 Task: Search one way flight ticket for 2 adults, 2 infants in seat and 1 infant on lap in first from Ponce: Mercedita Airport to Fort Wayne: Fort Wayne International Airport on 8-4-2023. Choice of flights is Delta. Number of bags: 1 carry on bag and 5 checked bags. Price is upto 65000. Outbound departure time preference is 11:30.
Action: Mouse moved to (326, 270)
Screenshot: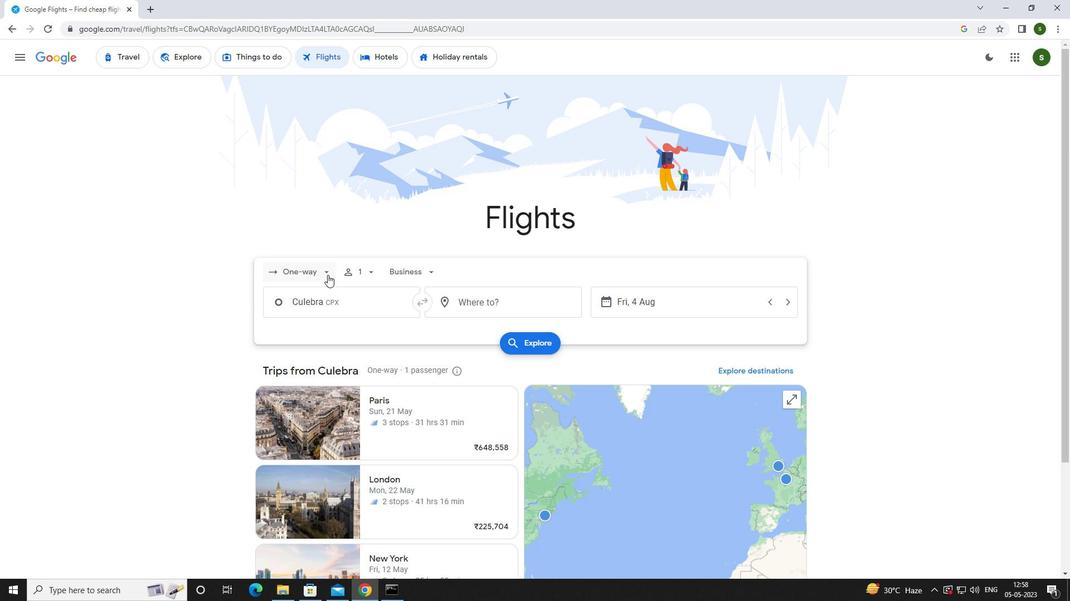 
Action: Mouse pressed left at (326, 270)
Screenshot: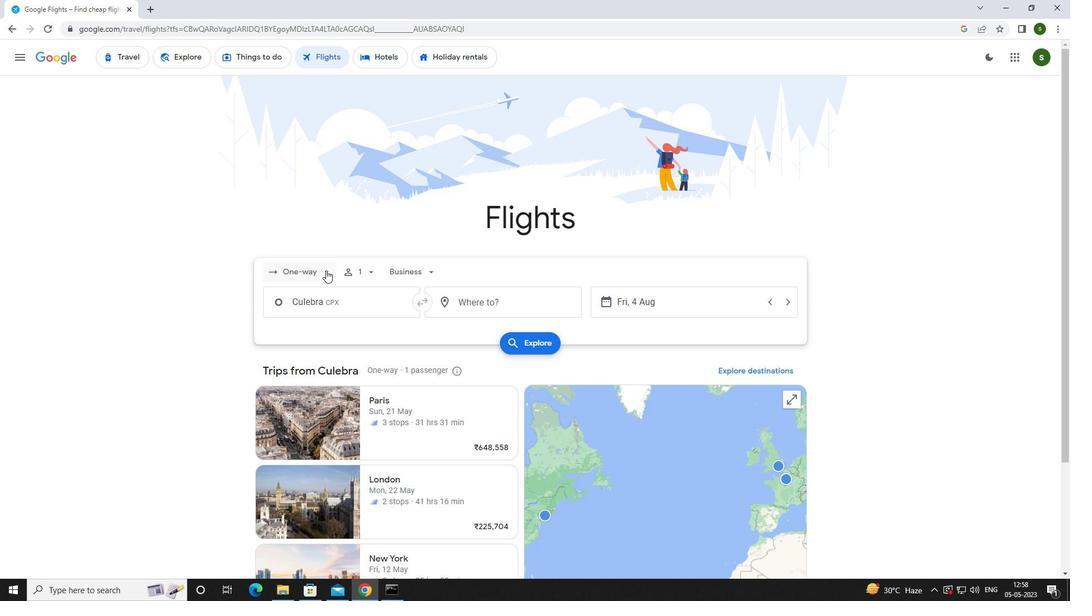 
Action: Mouse moved to (318, 318)
Screenshot: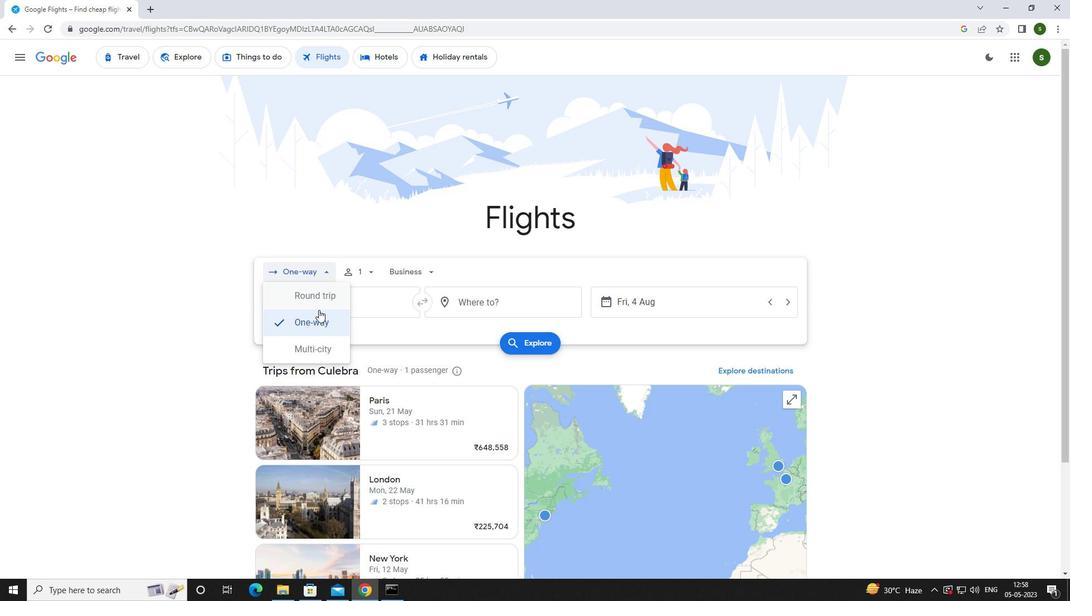 
Action: Mouse pressed left at (318, 318)
Screenshot: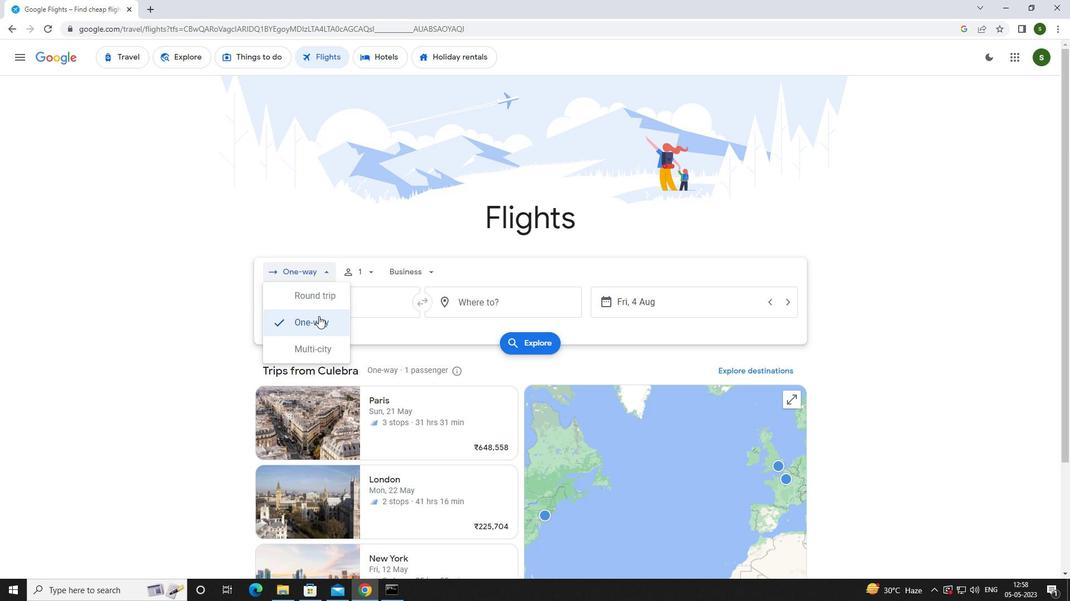 
Action: Mouse moved to (364, 274)
Screenshot: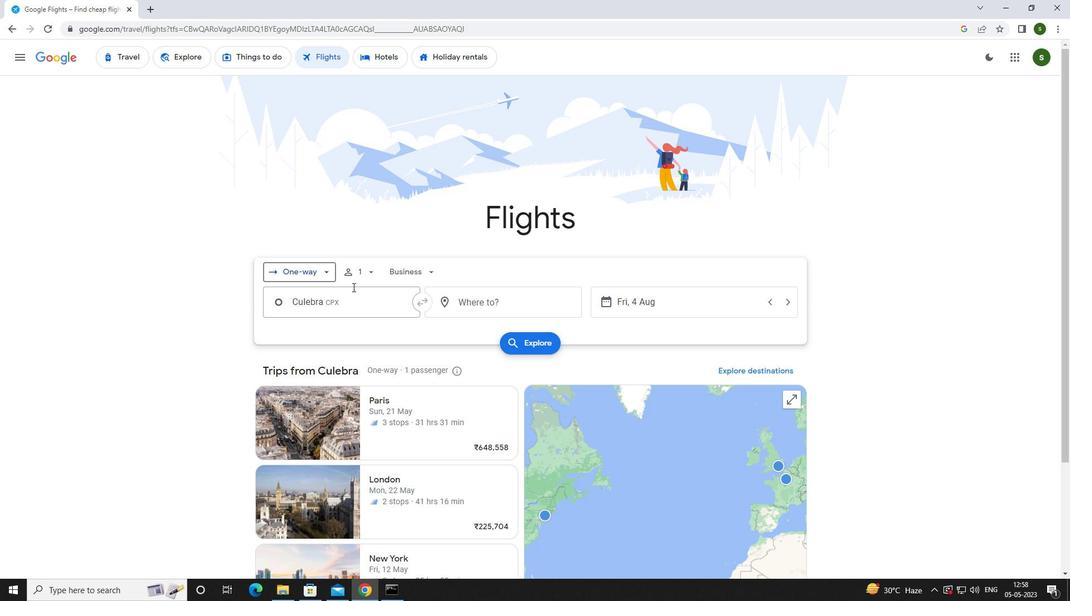 
Action: Mouse pressed left at (364, 274)
Screenshot: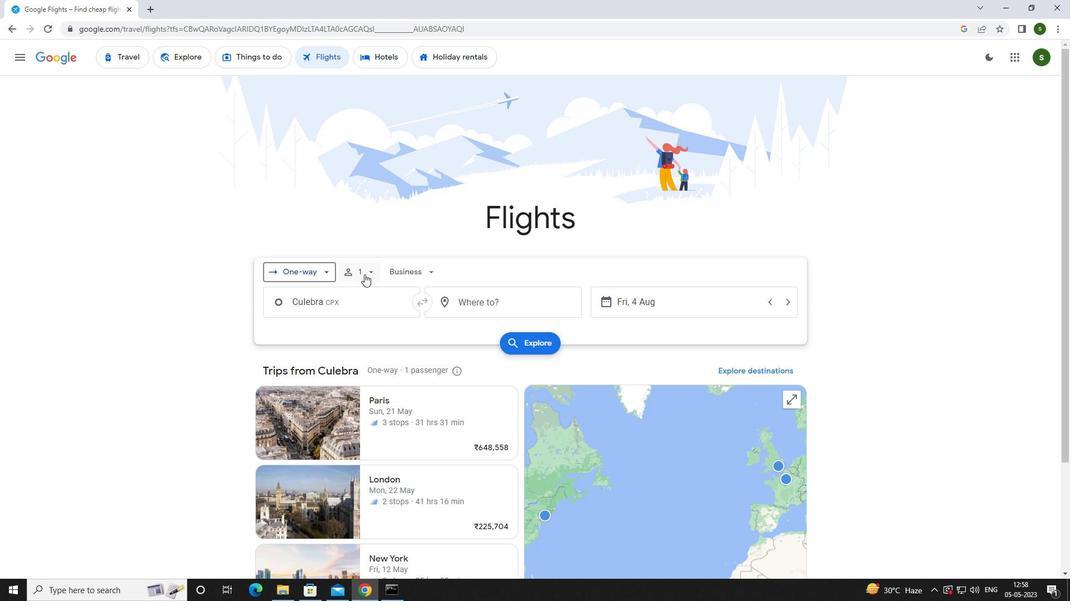 
Action: Mouse moved to (458, 300)
Screenshot: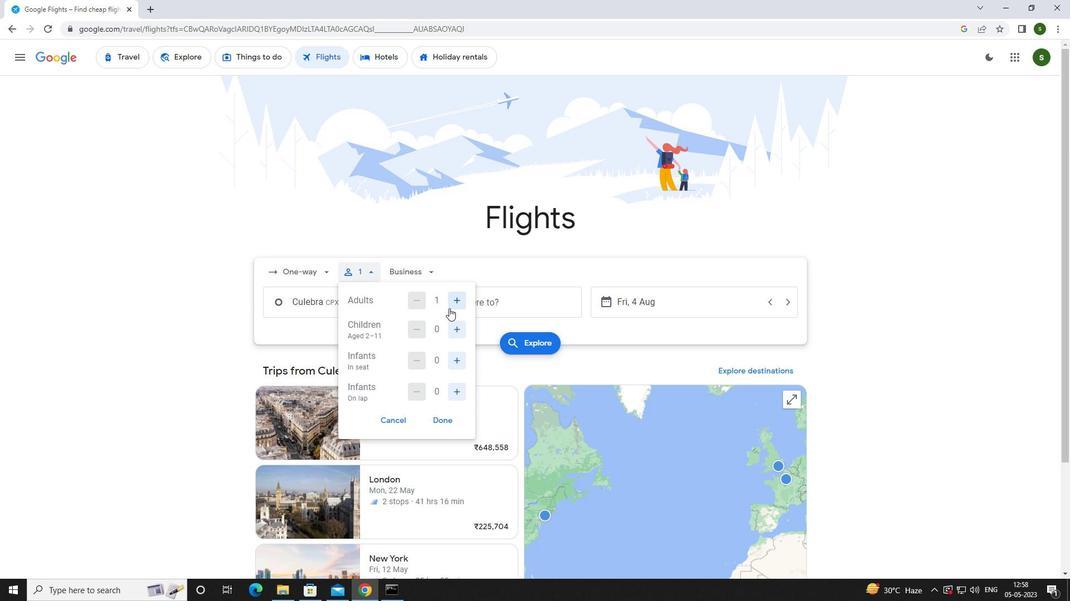 
Action: Mouse pressed left at (458, 300)
Screenshot: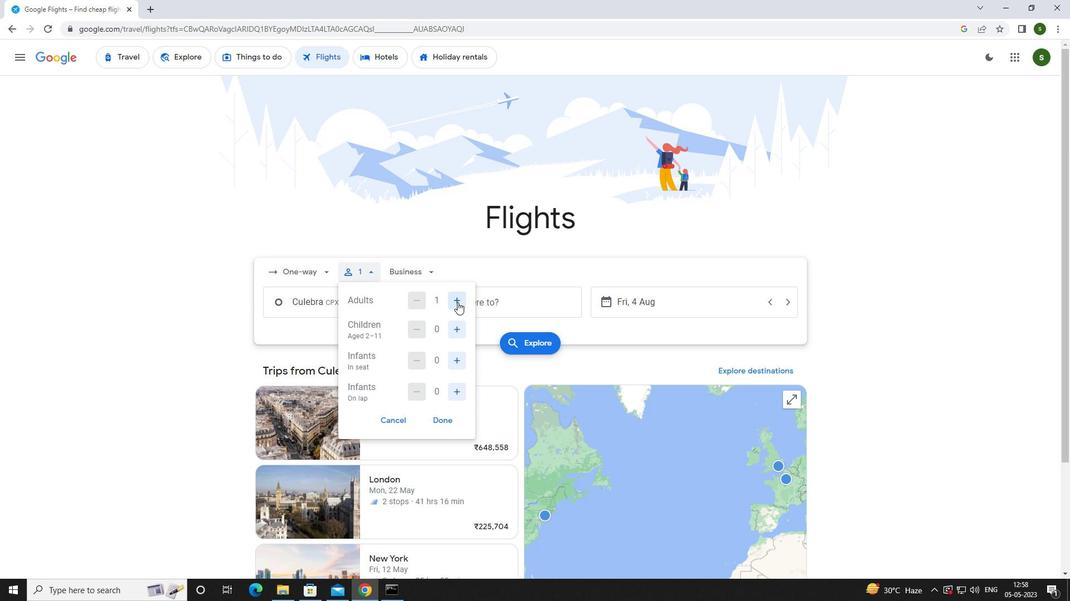 
Action: Mouse moved to (462, 360)
Screenshot: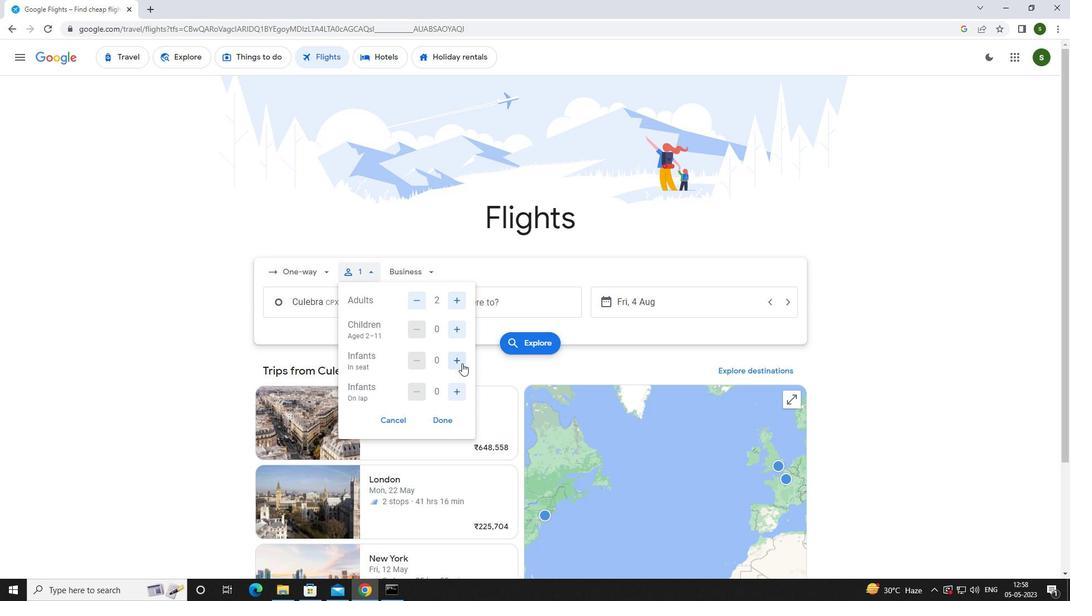 
Action: Mouse pressed left at (462, 360)
Screenshot: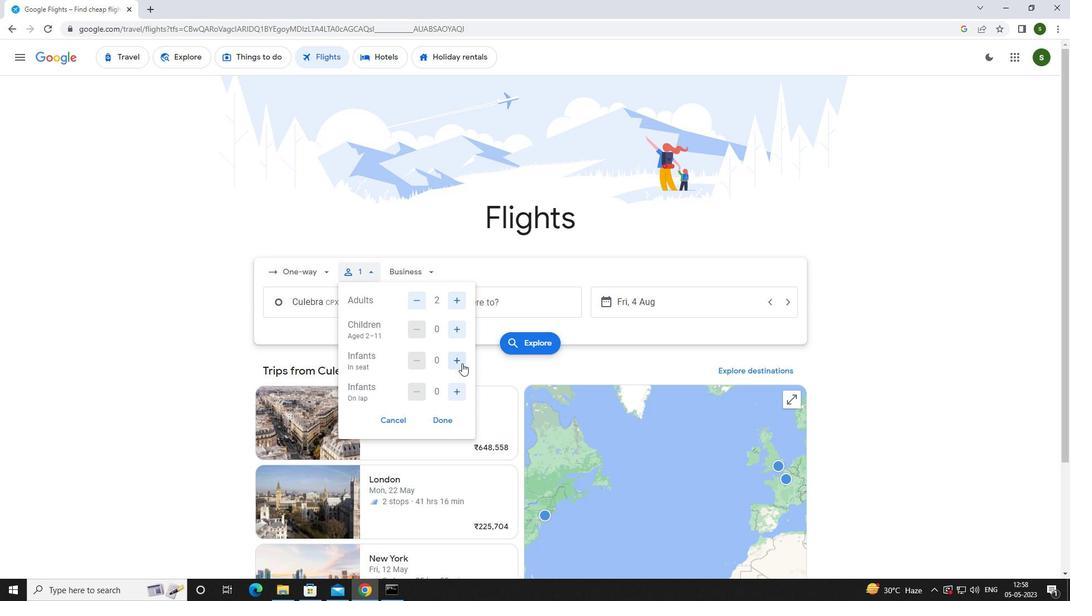 
Action: Mouse pressed left at (462, 360)
Screenshot: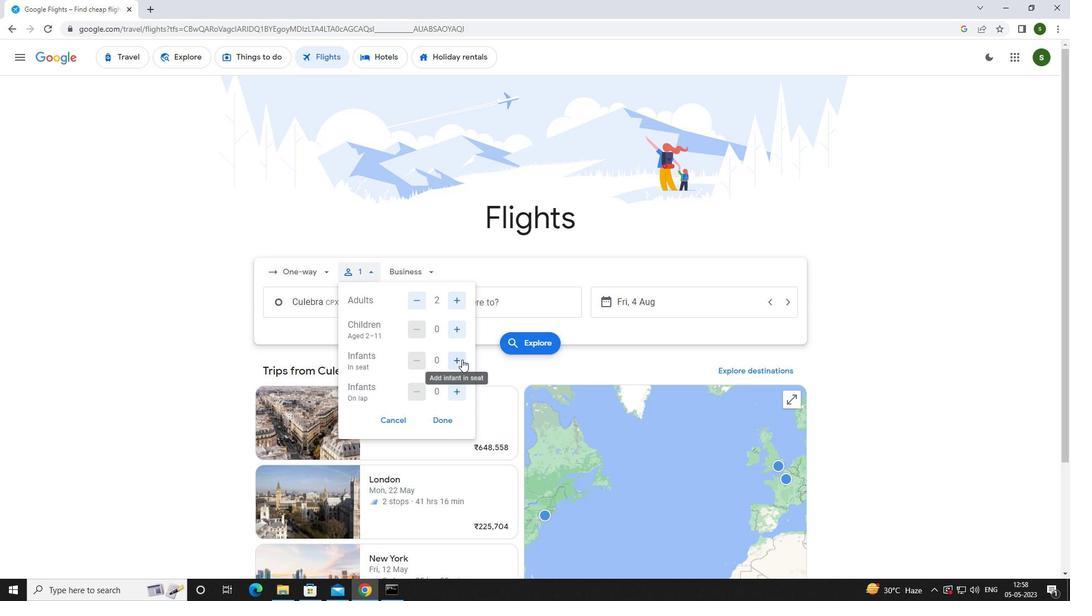 
Action: Mouse moved to (455, 389)
Screenshot: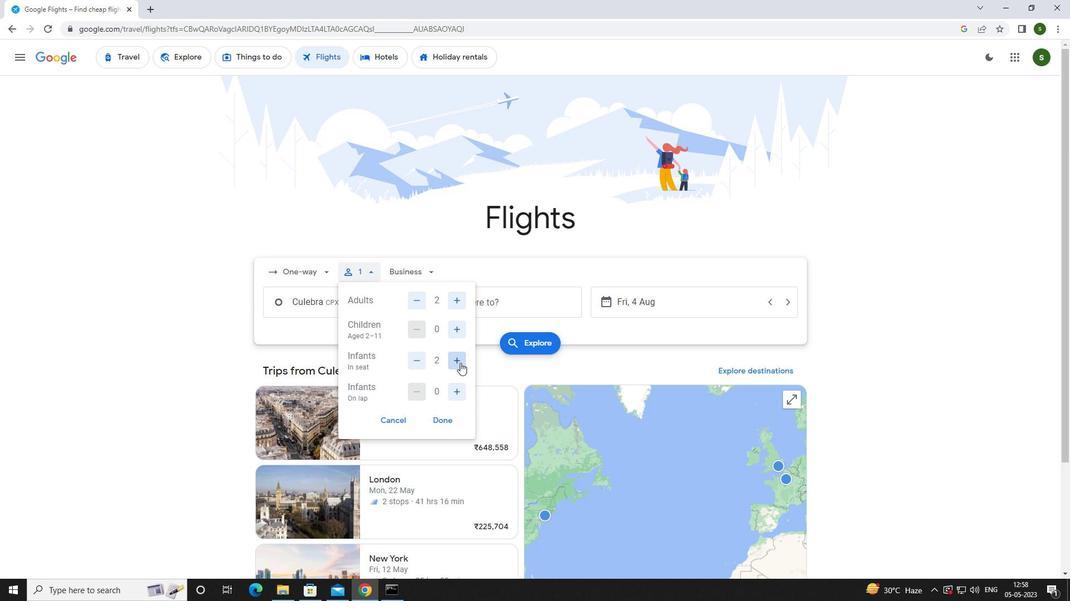 
Action: Mouse pressed left at (455, 389)
Screenshot: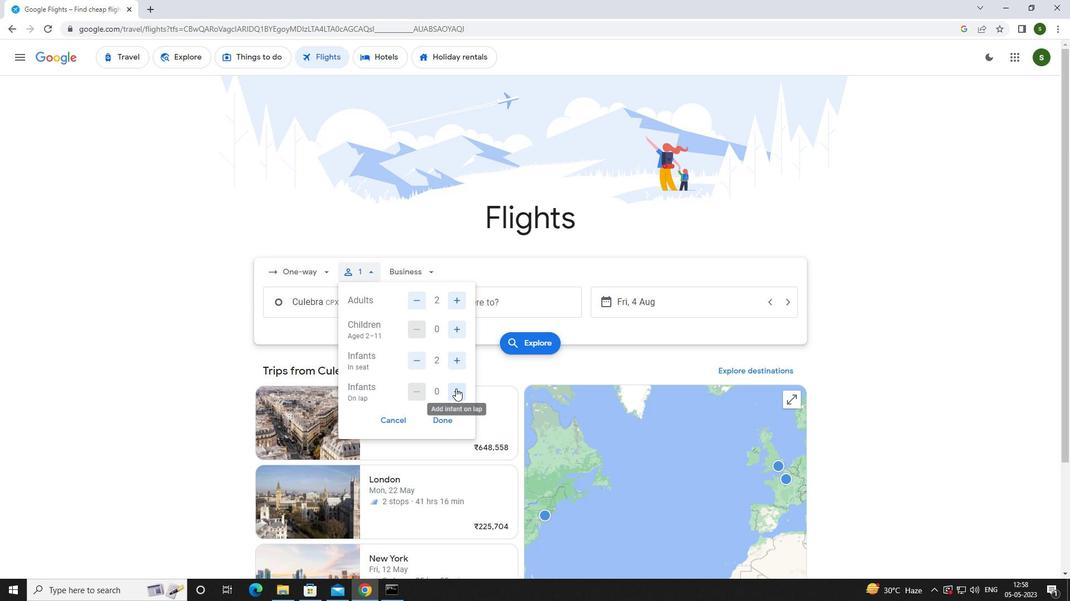
Action: Mouse moved to (433, 268)
Screenshot: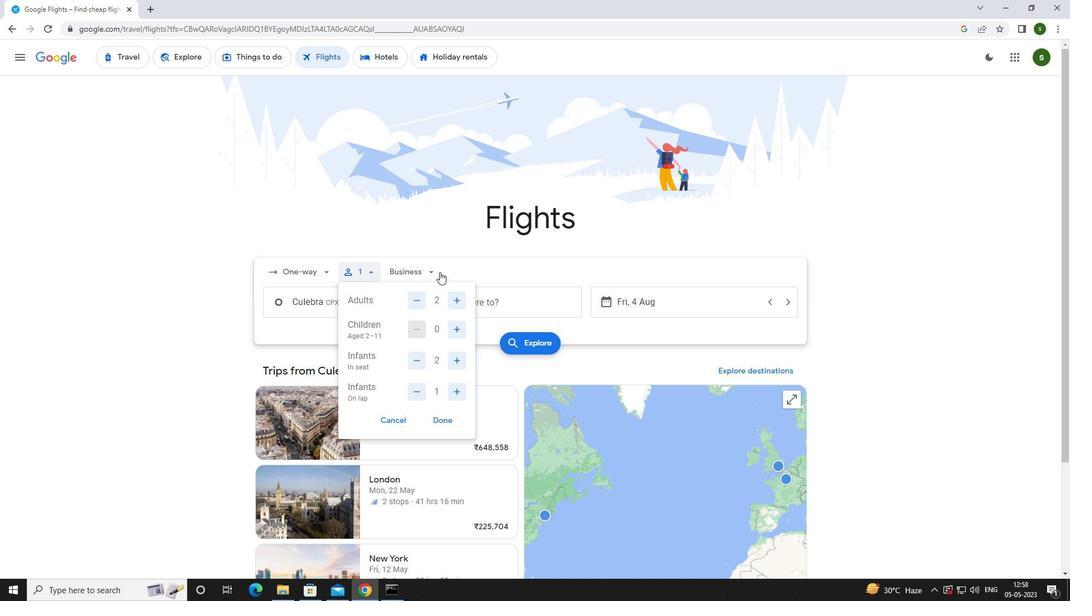 
Action: Mouse pressed left at (433, 268)
Screenshot: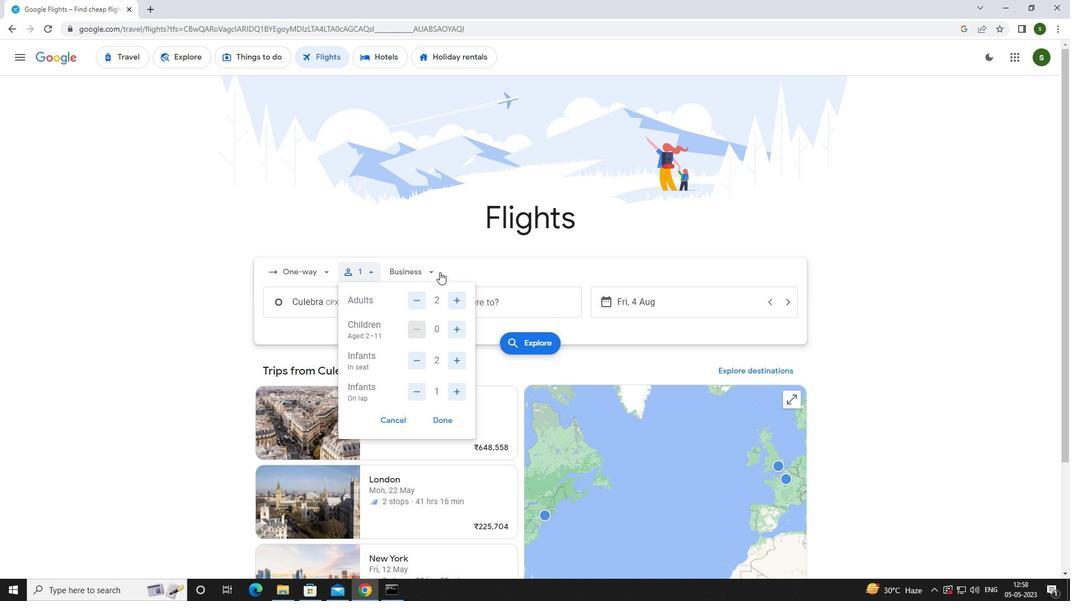 
Action: Mouse moved to (440, 376)
Screenshot: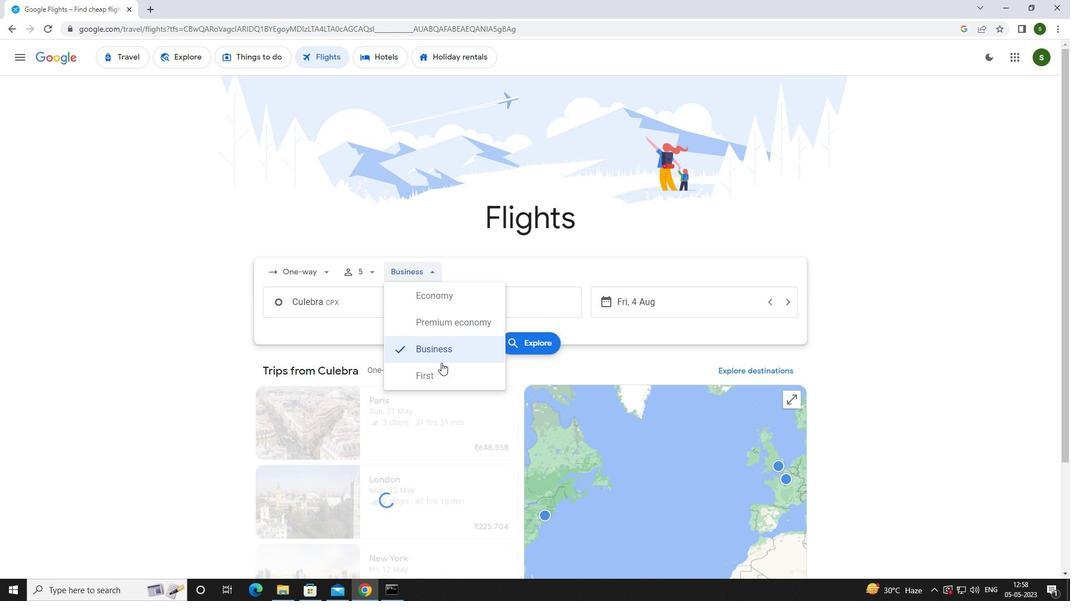 
Action: Mouse pressed left at (440, 376)
Screenshot: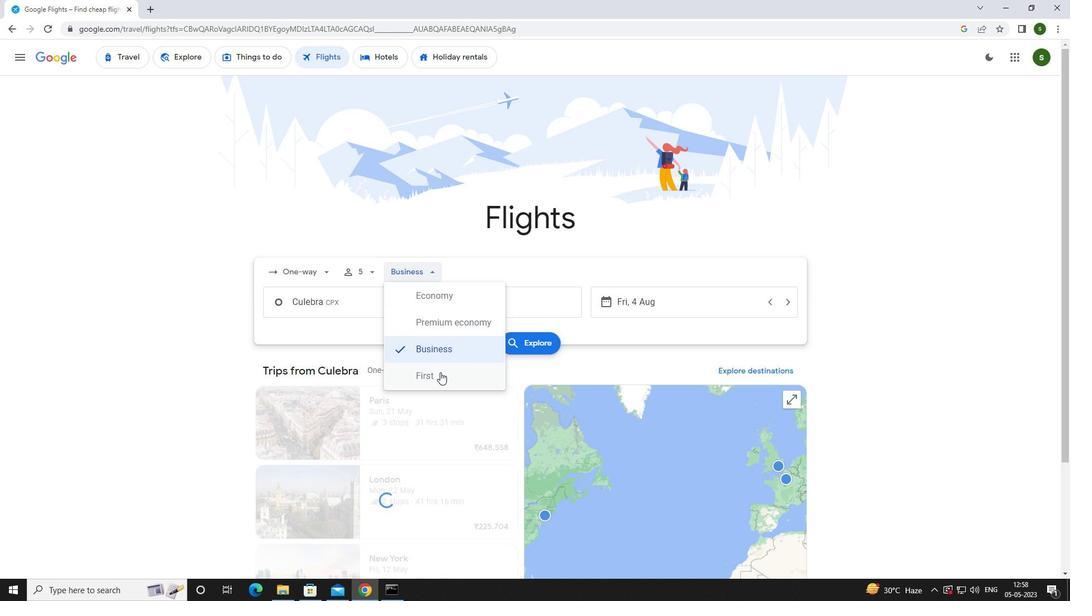 
Action: Mouse moved to (382, 307)
Screenshot: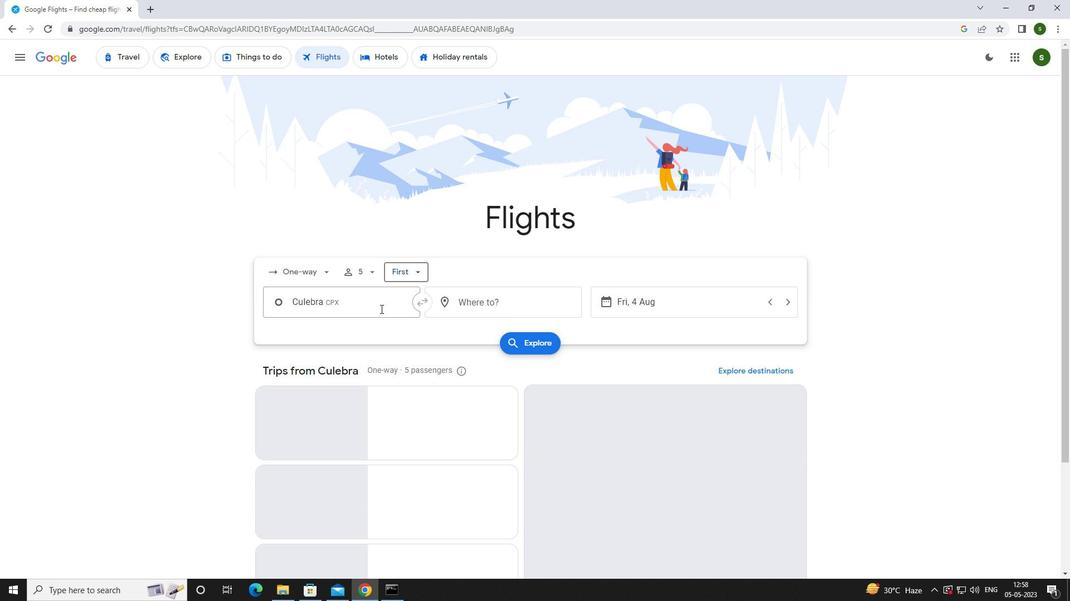 
Action: Mouse pressed left at (382, 307)
Screenshot: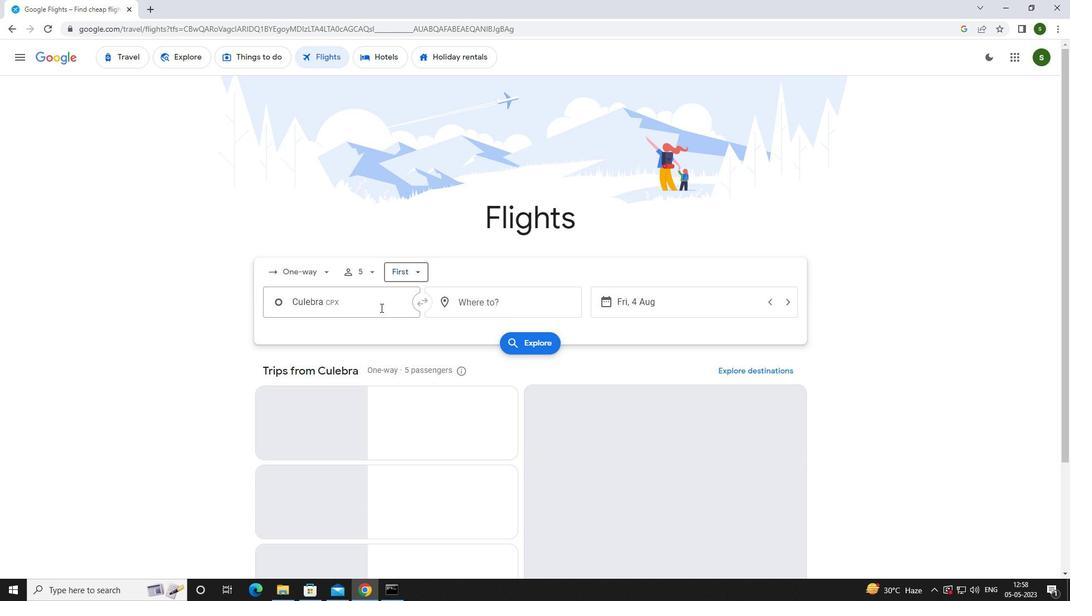 
Action: Key pressed <Key.caps_lock>p<Key.caps_lock>once
Screenshot: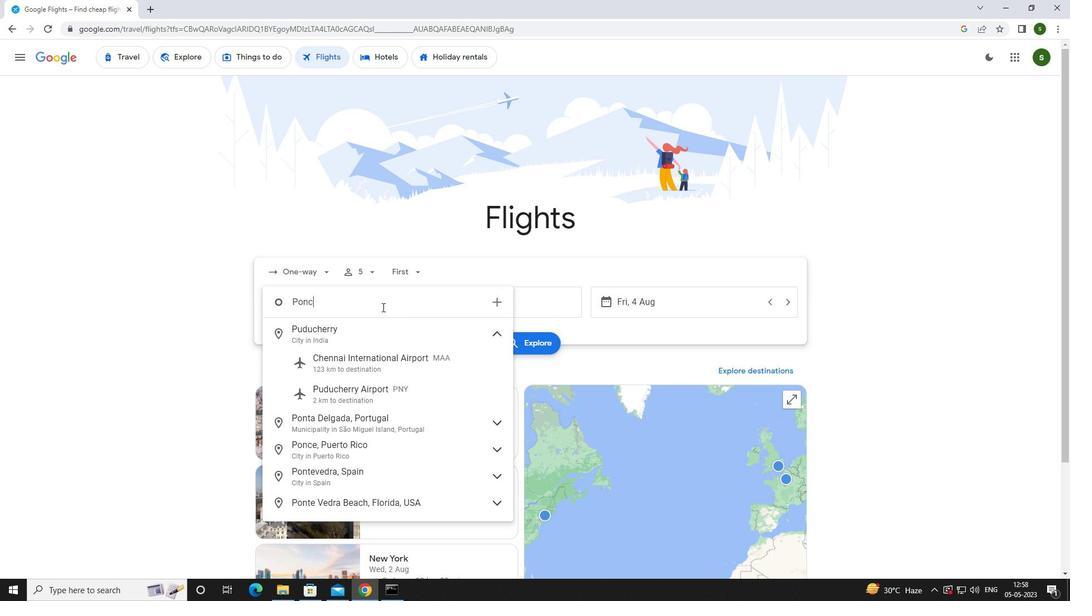 
Action: Mouse moved to (381, 384)
Screenshot: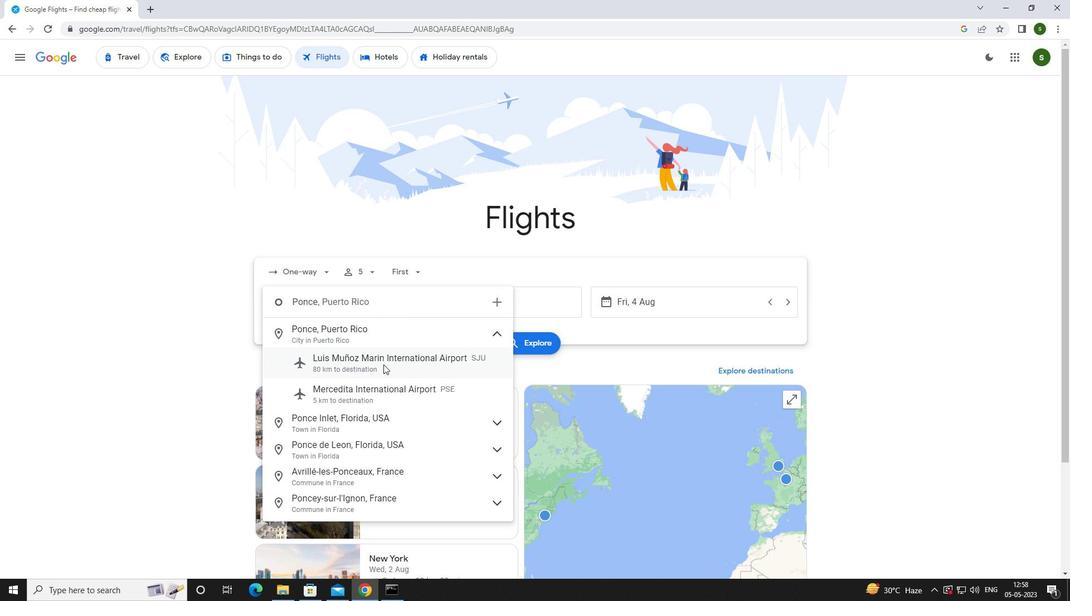 
Action: Mouse pressed left at (381, 384)
Screenshot: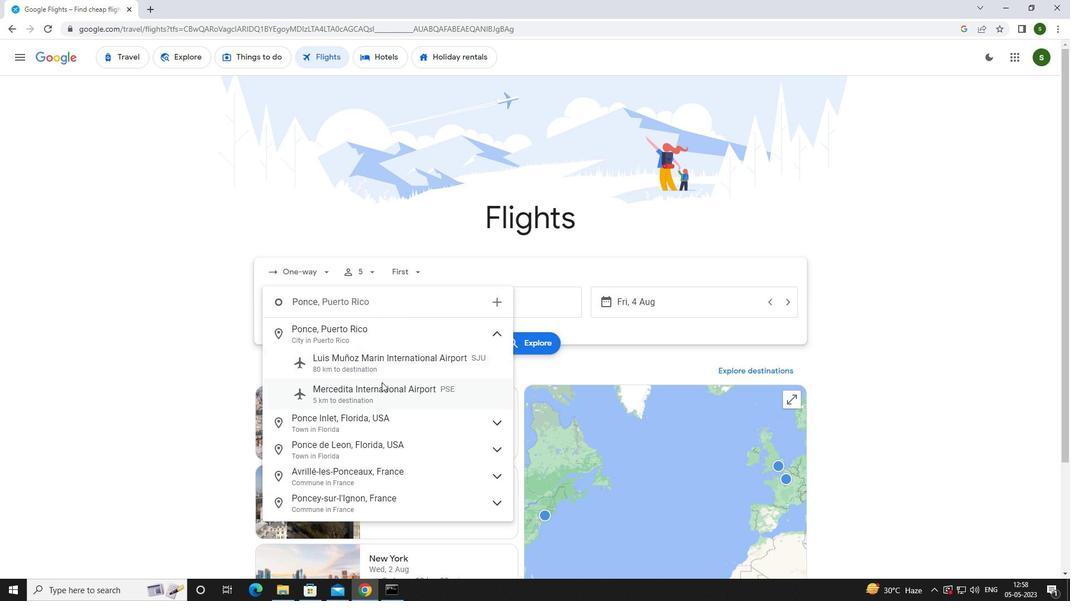 
Action: Mouse moved to (493, 304)
Screenshot: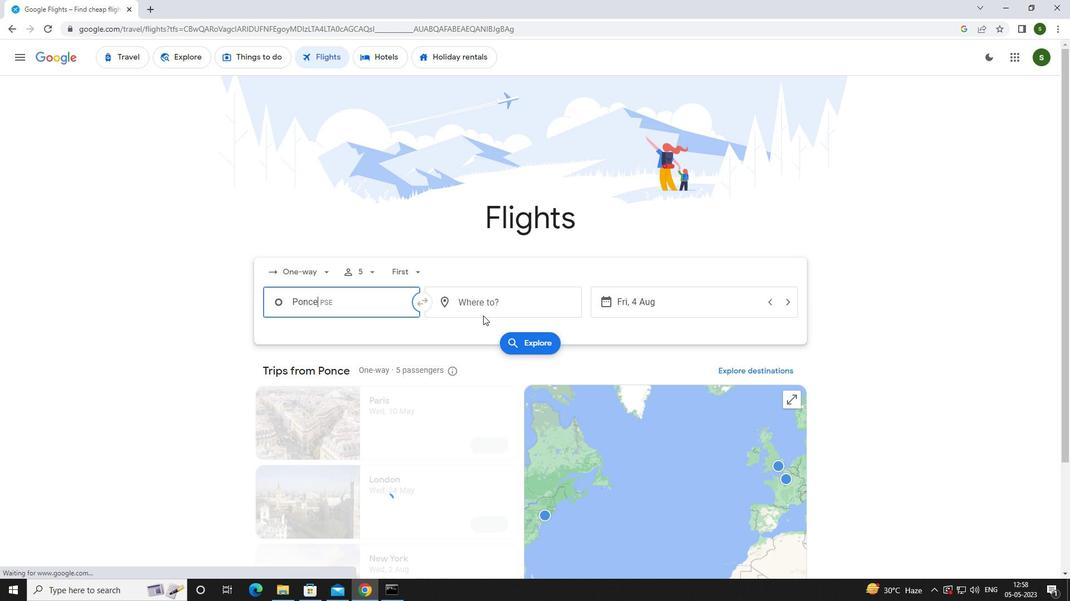 
Action: Mouse pressed left at (493, 304)
Screenshot: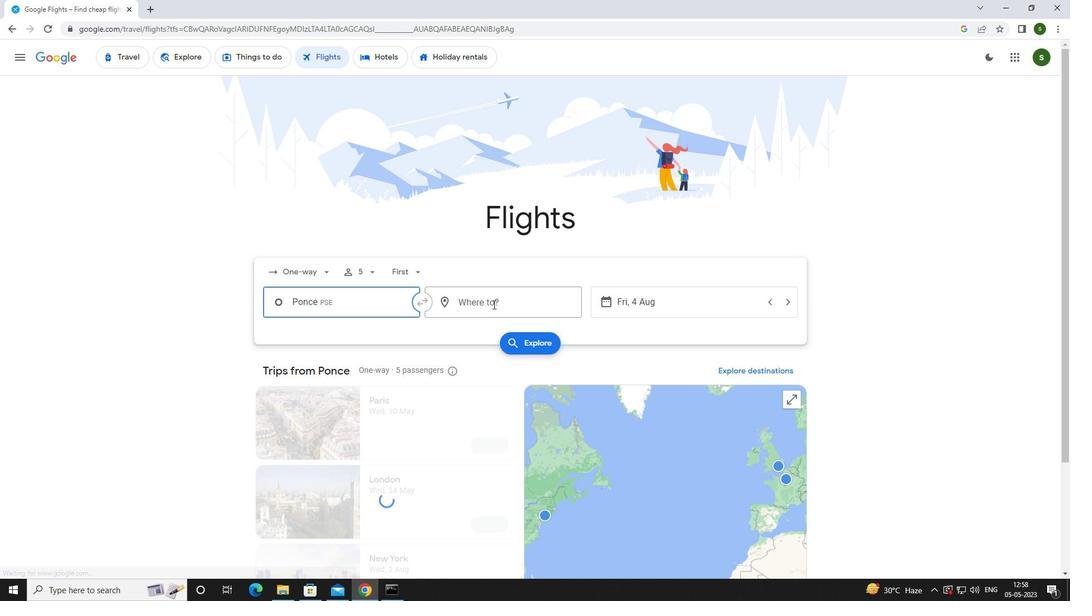 
Action: Key pressed <Key.caps_lock>f<Key.caps_lock>ort<Key.space><Key.caps_lock>w<Key.caps_lock>ay
Screenshot: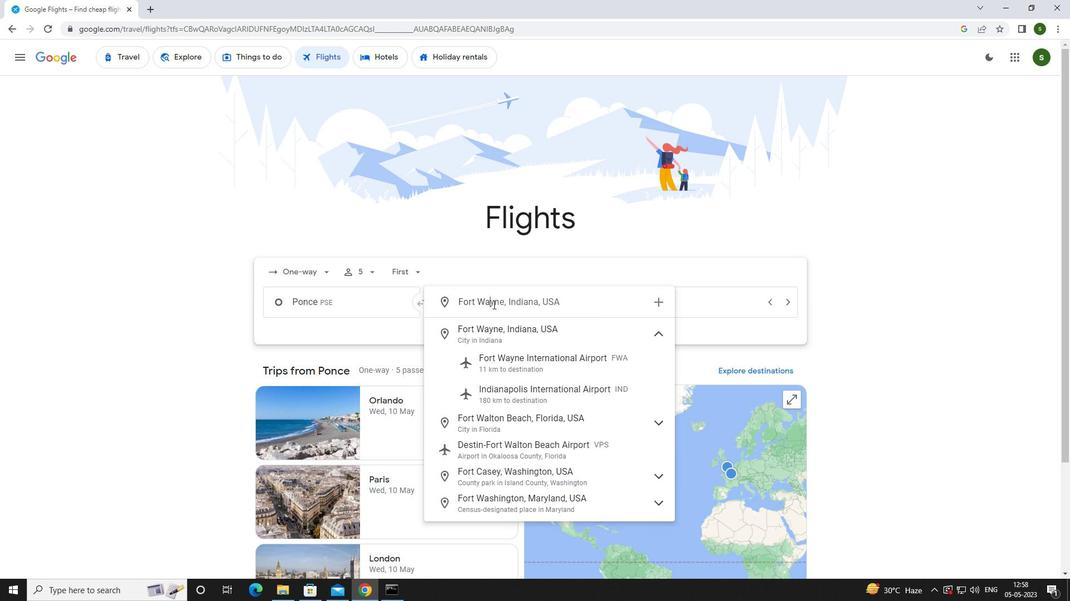 
Action: Mouse moved to (522, 359)
Screenshot: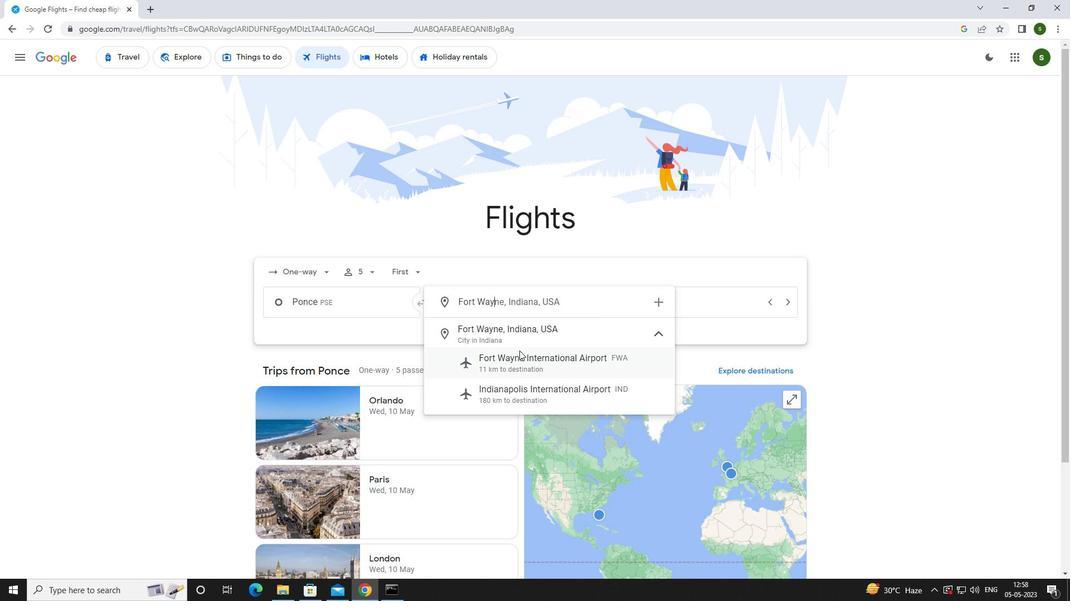
Action: Mouse pressed left at (522, 359)
Screenshot: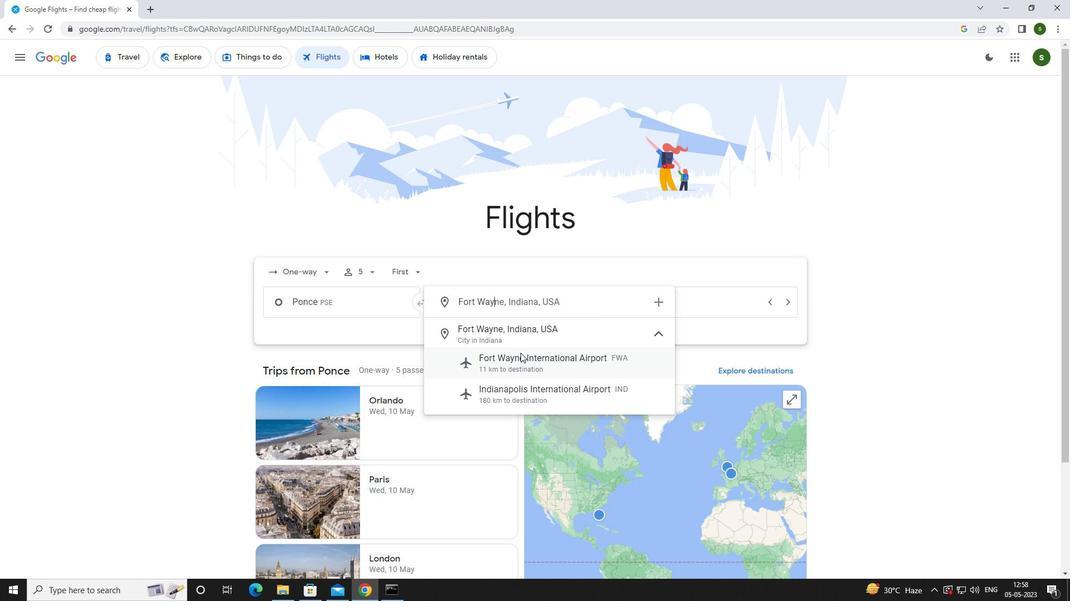 
Action: Mouse moved to (659, 304)
Screenshot: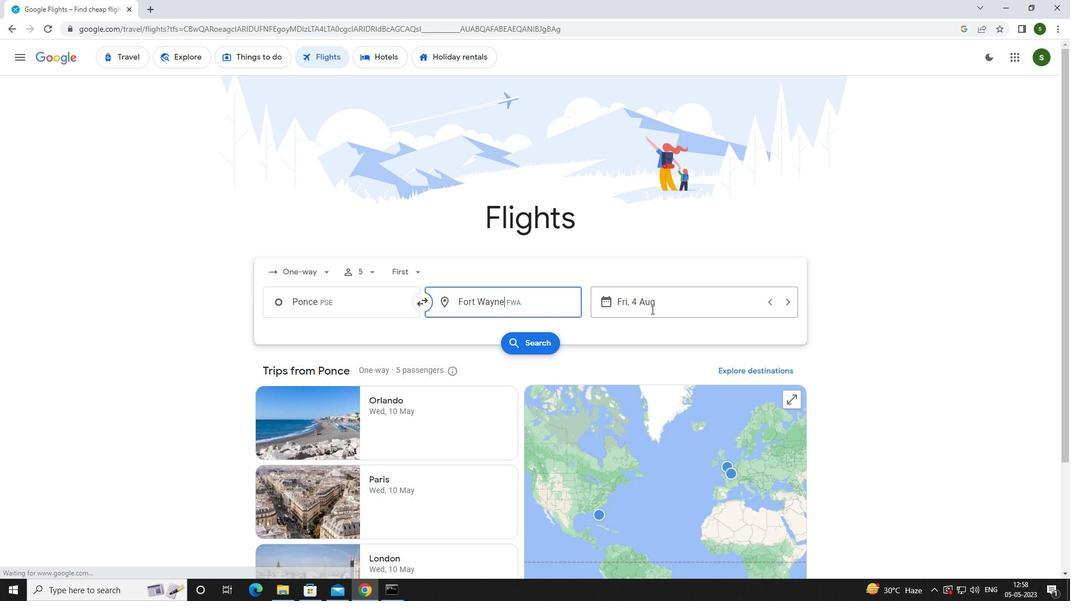 
Action: Mouse pressed left at (659, 304)
Screenshot: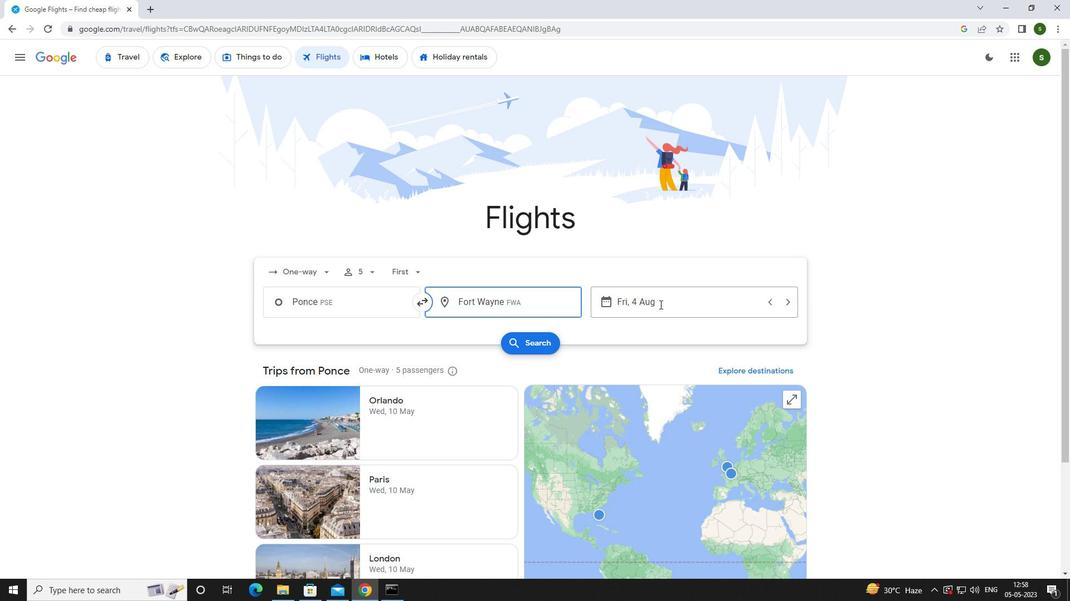 
Action: Mouse moved to (530, 379)
Screenshot: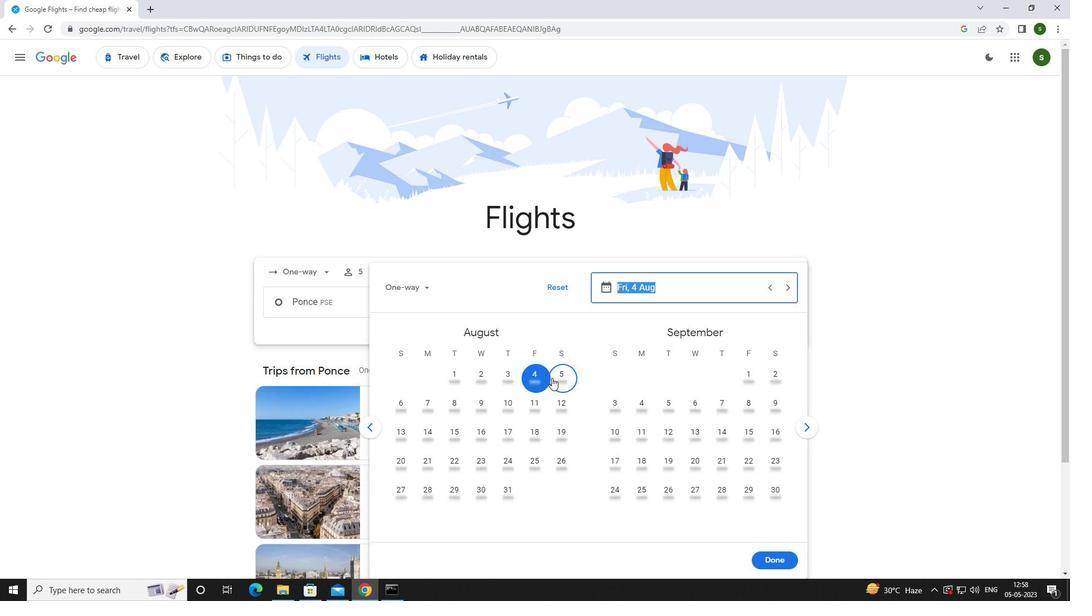 
Action: Mouse pressed left at (530, 379)
Screenshot: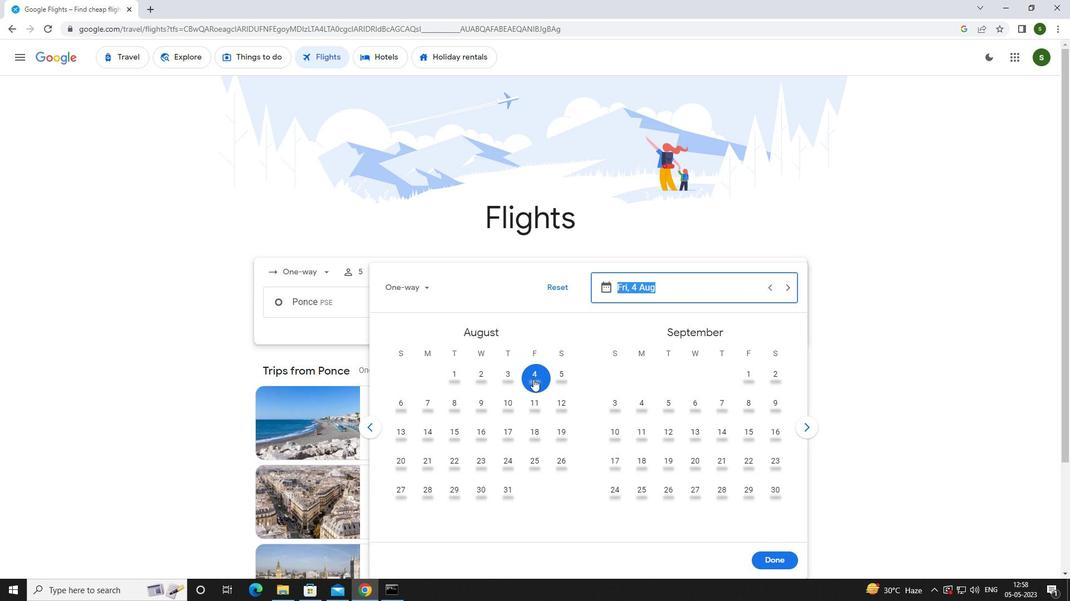 
Action: Mouse moved to (776, 557)
Screenshot: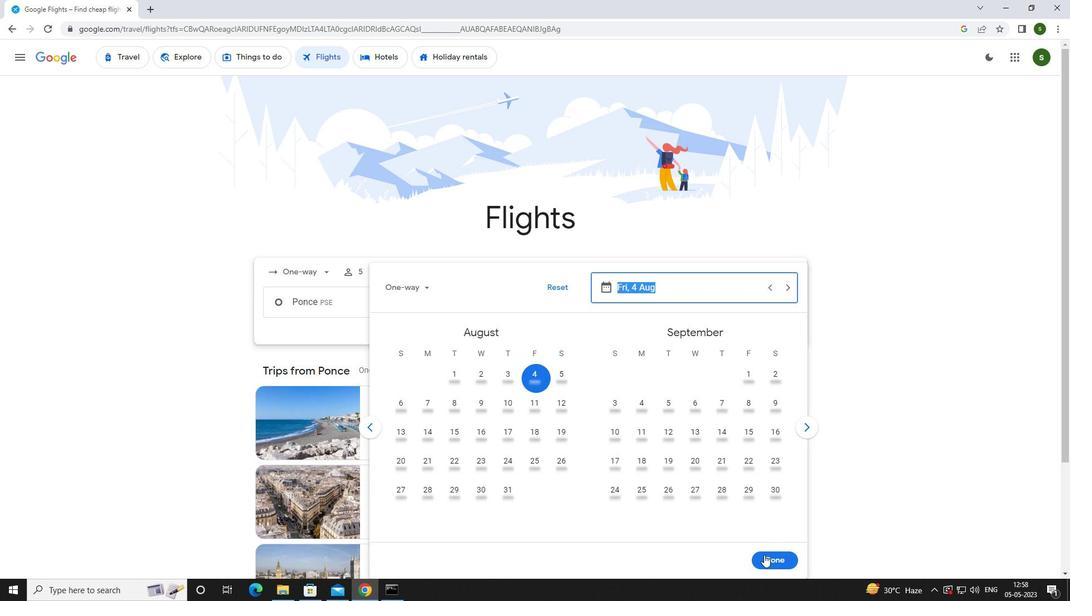 
Action: Mouse pressed left at (776, 557)
Screenshot: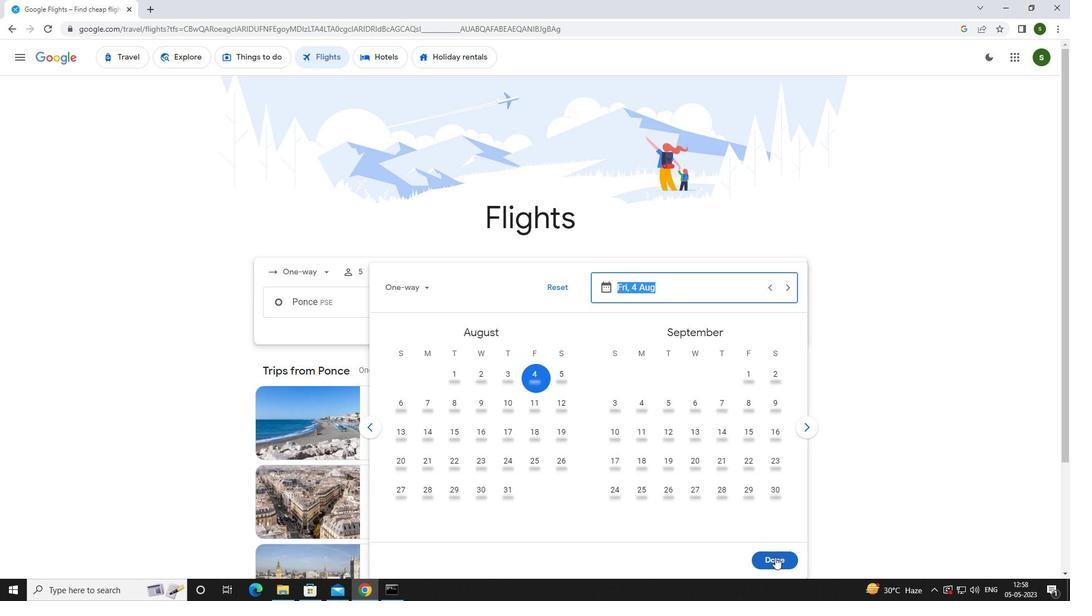 
Action: Mouse moved to (513, 344)
Screenshot: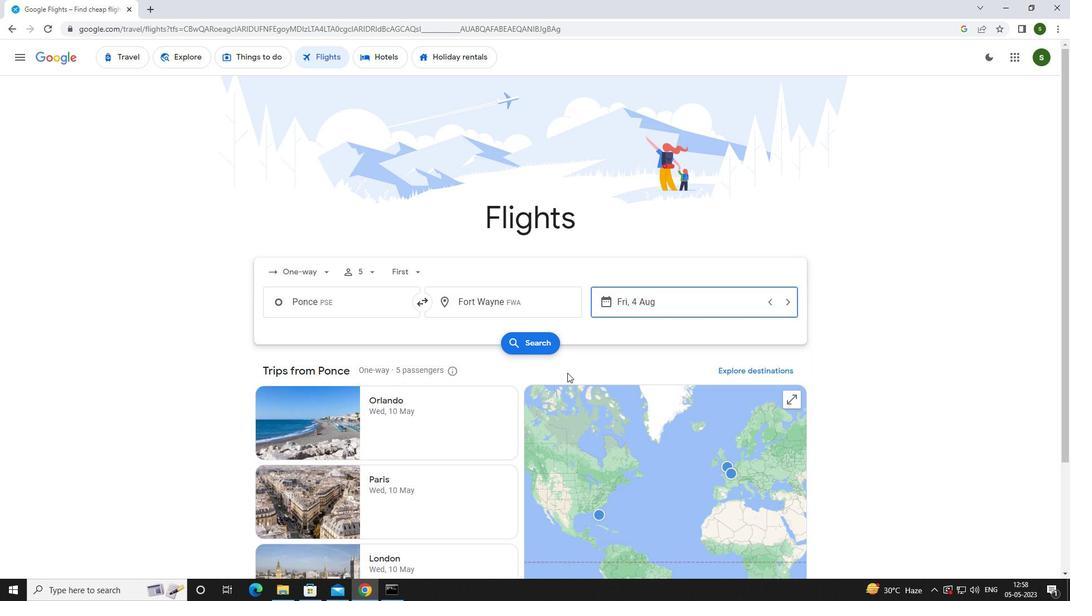 
Action: Mouse pressed left at (513, 344)
Screenshot: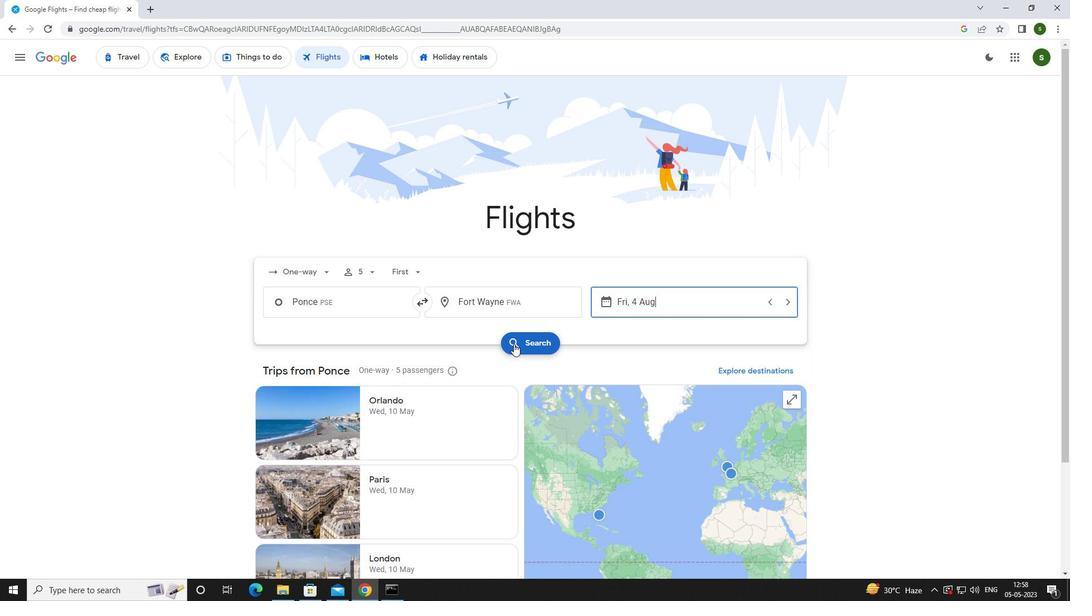 
Action: Mouse moved to (288, 164)
Screenshot: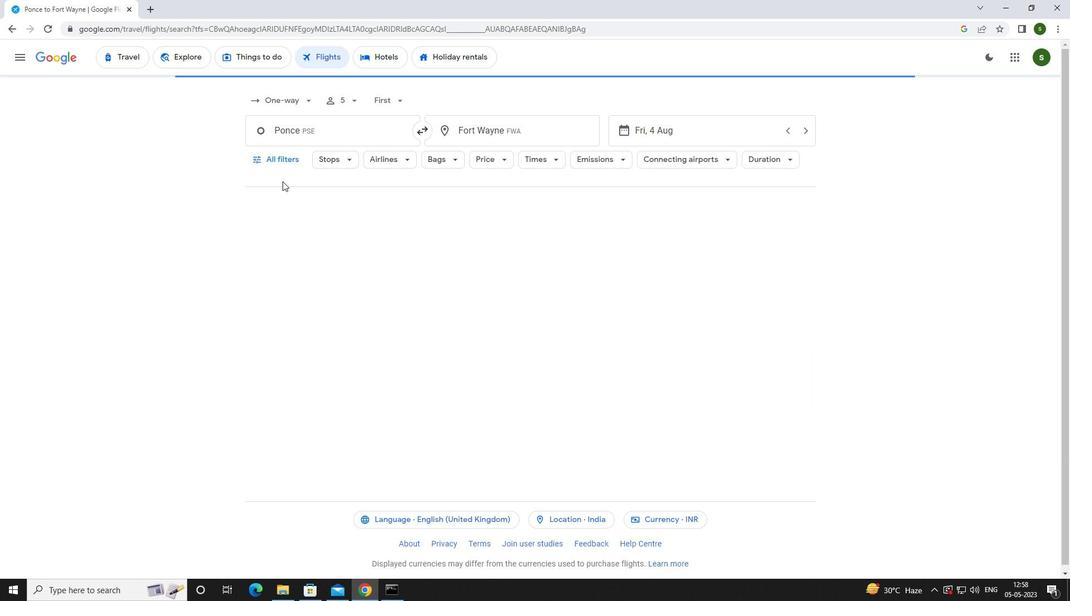 
Action: Mouse pressed left at (288, 164)
Screenshot: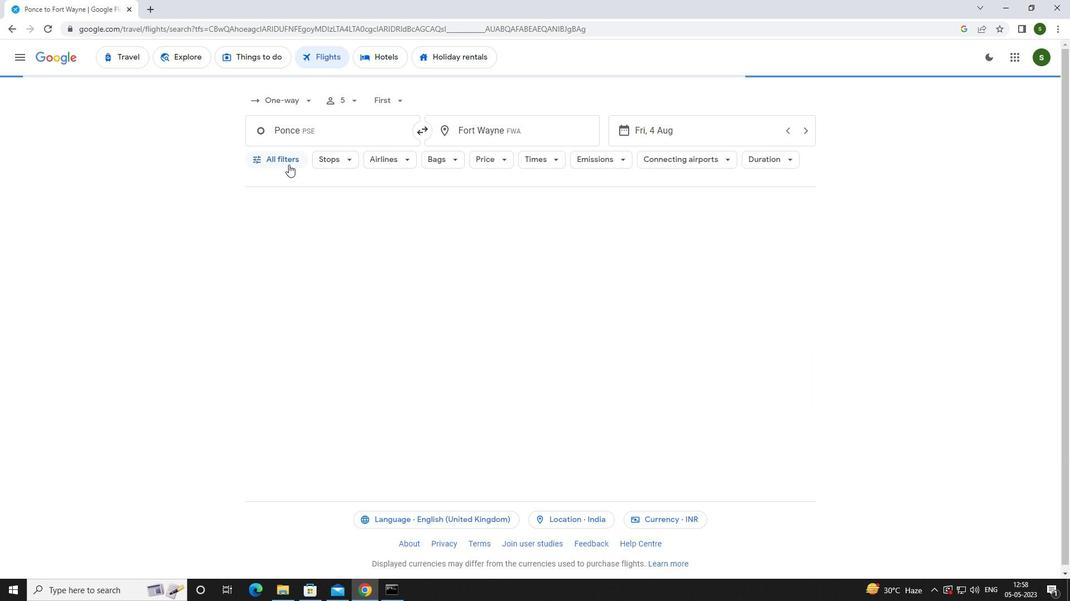 
Action: Mouse moved to (417, 398)
Screenshot: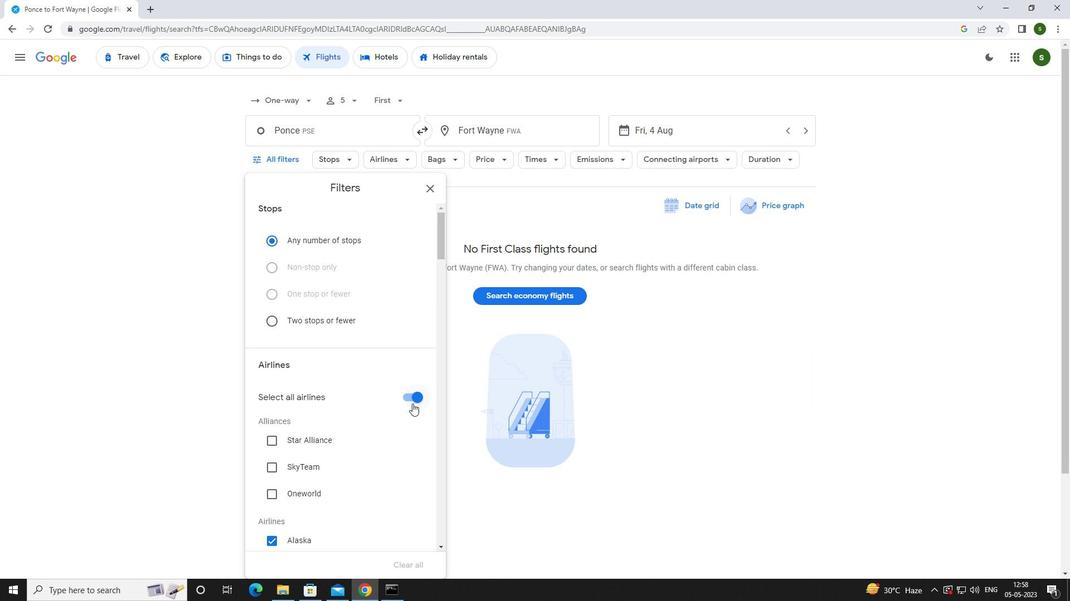 
Action: Mouse pressed left at (417, 398)
Screenshot: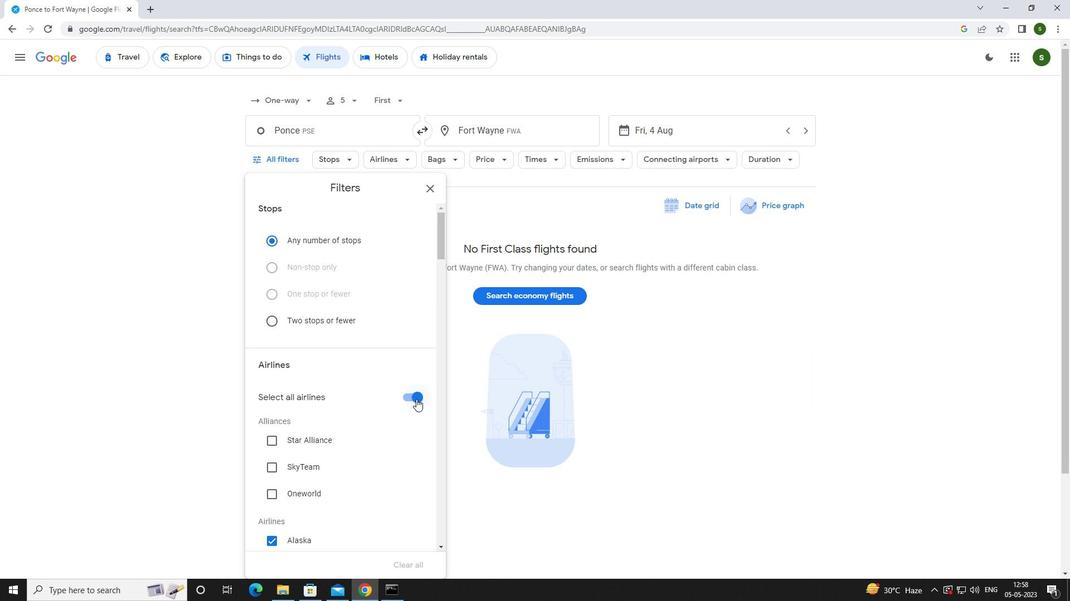 
Action: Mouse scrolled (417, 397) with delta (0, 0)
Screenshot: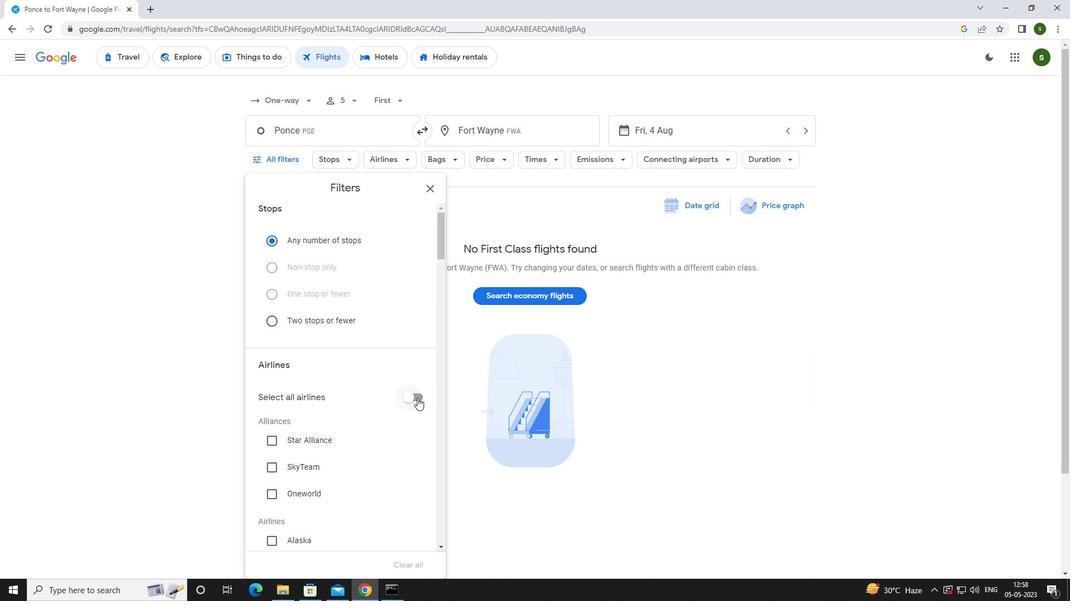 
Action: Mouse scrolled (417, 397) with delta (0, 0)
Screenshot: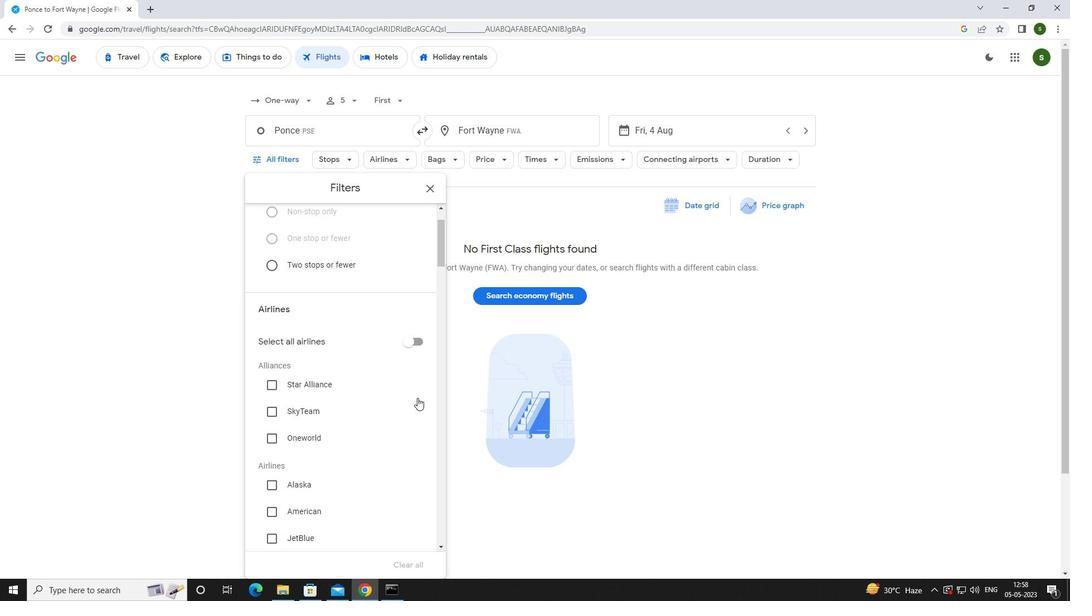 
Action: Mouse scrolled (417, 397) with delta (0, 0)
Screenshot: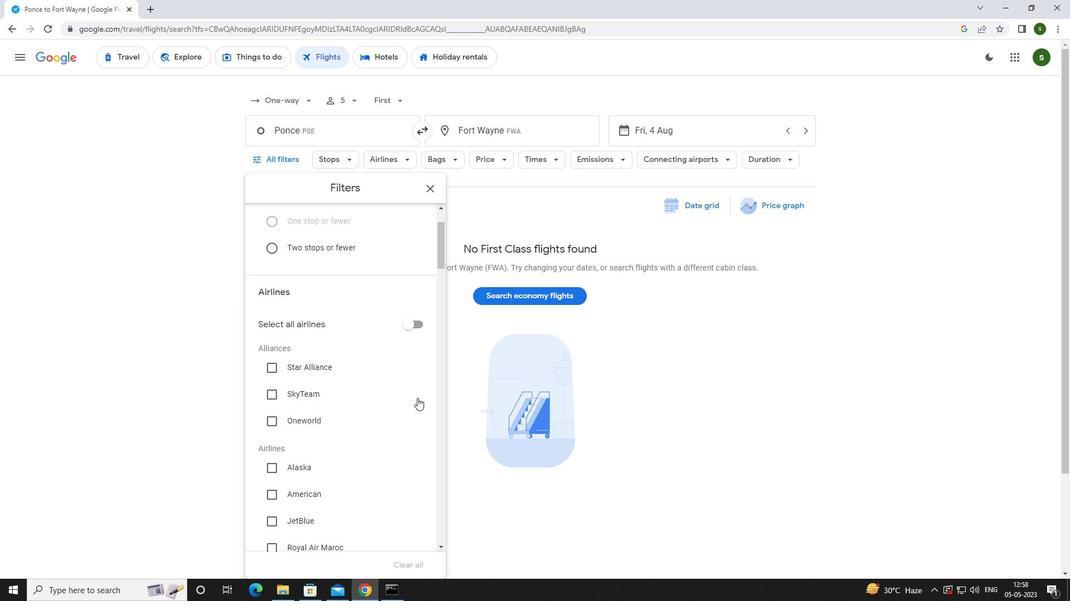 
Action: Mouse scrolled (417, 397) with delta (0, 0)
Screenshot: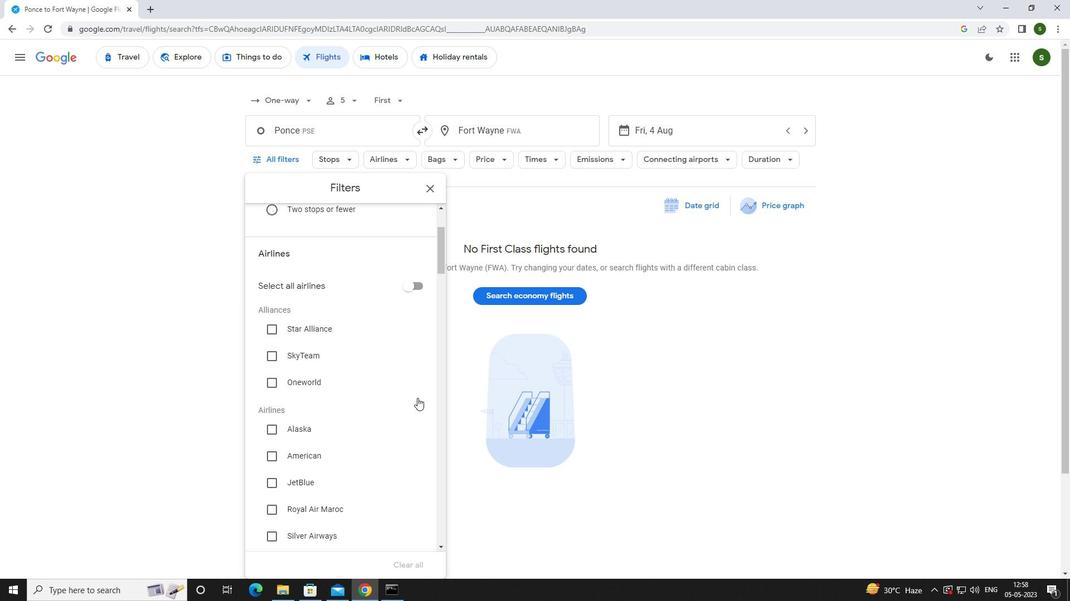
Action: Mouse moved to (369, 384)
Screenshot: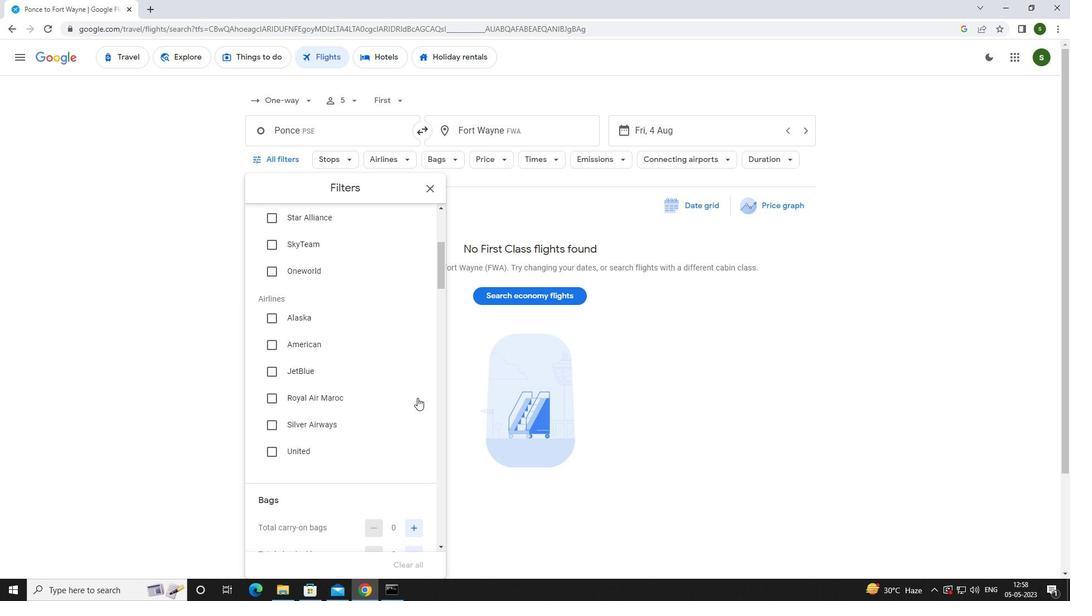 
Action: Mouse scrolled (369, 384) with delta (0, 0)
Screenshot: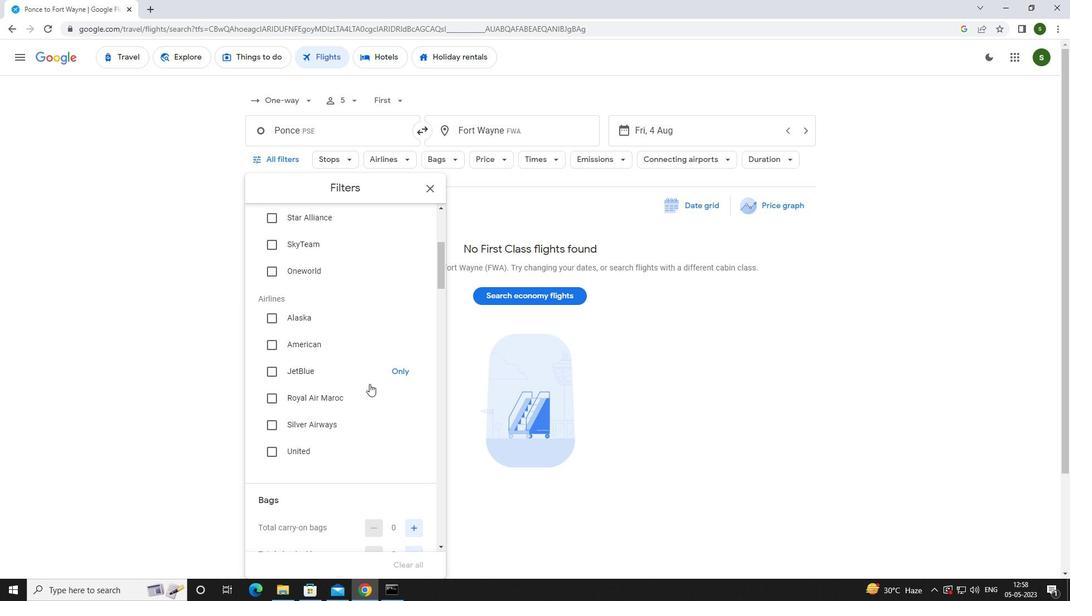
Action: Mouse scrolled (369, 384) with delta (0, 0)
Screenshot: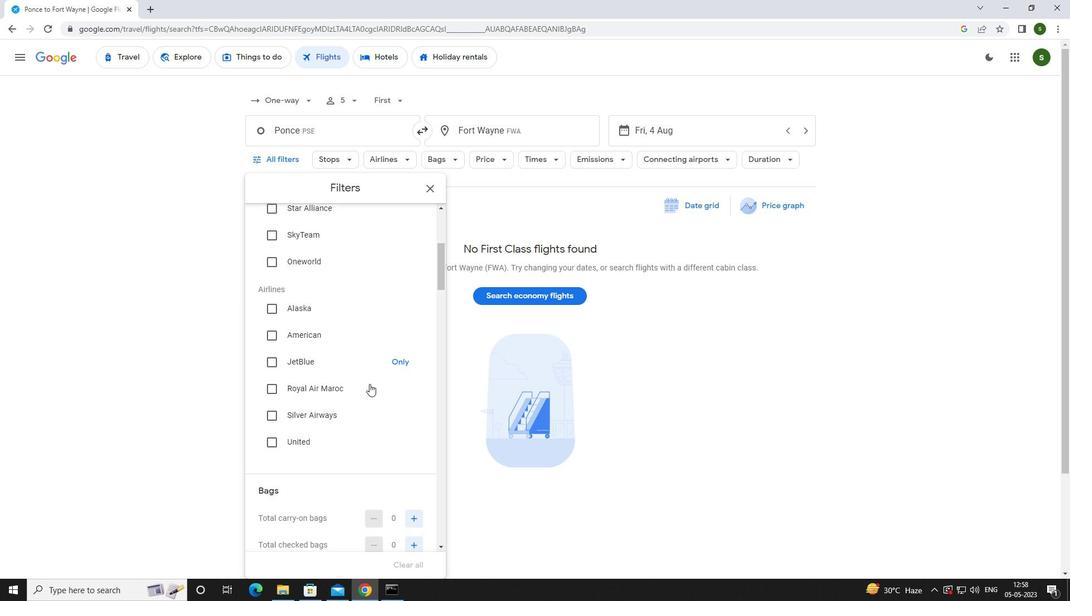 
Action: Mouse moved to (408, 418)
Screenshot: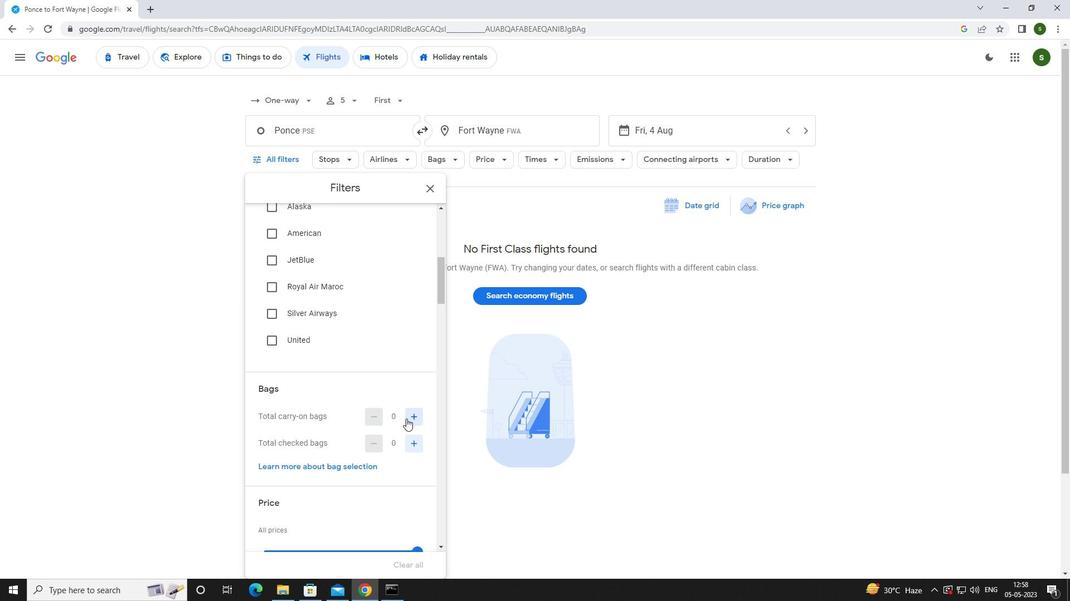 
Action: Mouse pressed left at (408, 418)
Screenshot: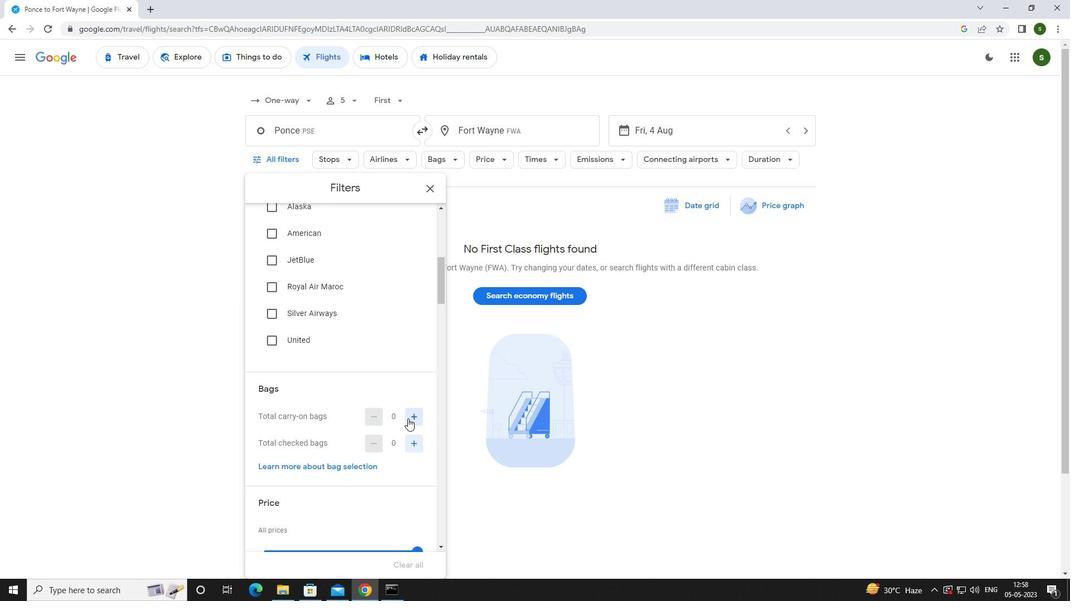 
Action: Mouse moved to (413, 441)
Screenshot: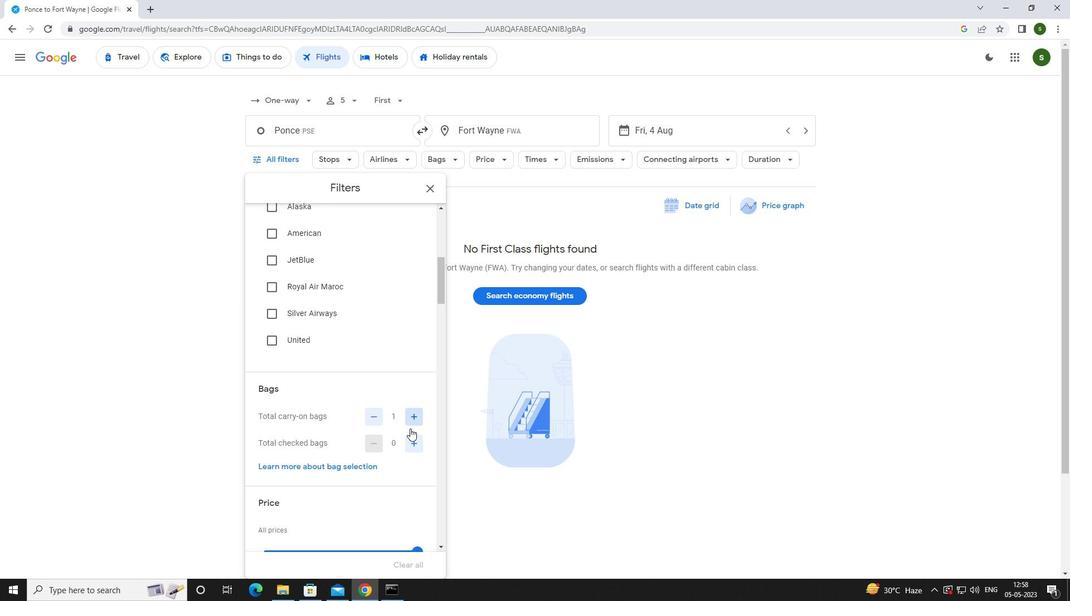 
Action: Mouse pressed left at (413, 441)
Screenshot: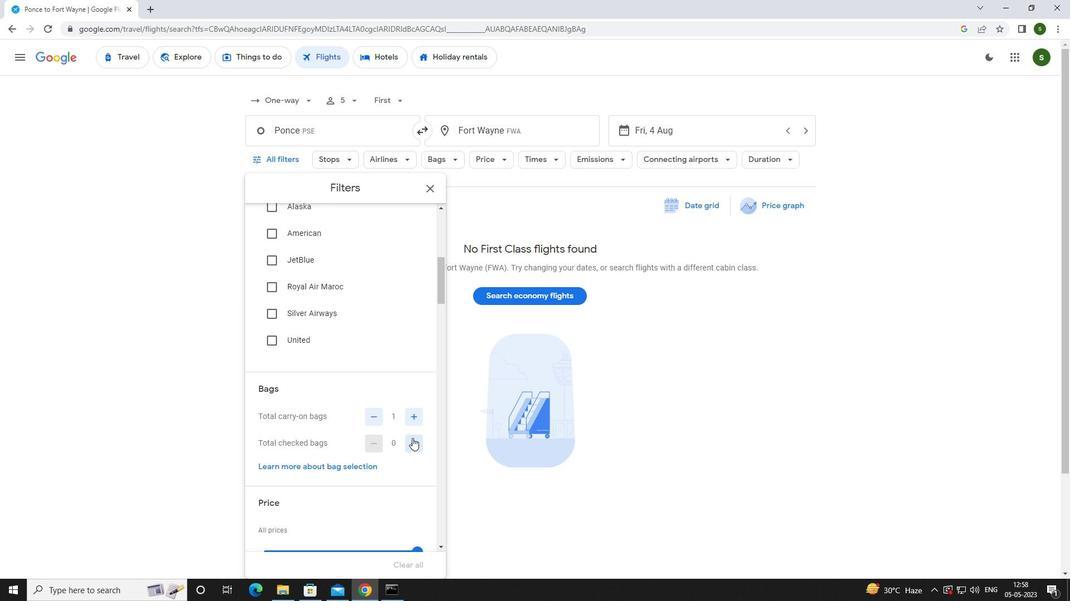 
Action: Mouse pressed left at (413, 441)
Screenshot: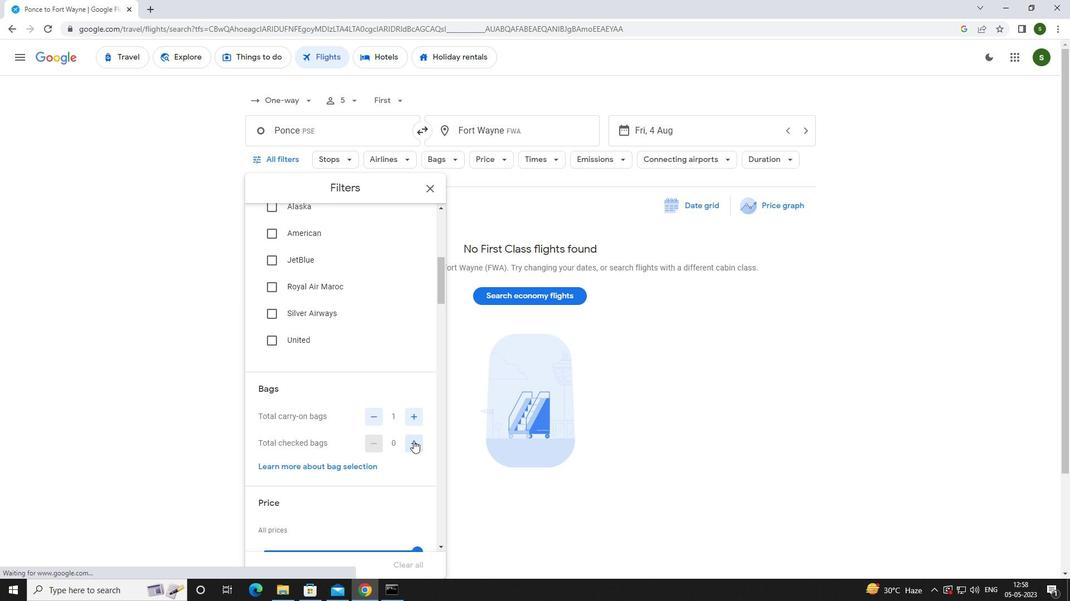 
Action: Mouse pressed left at (413, 441)
Screenshot: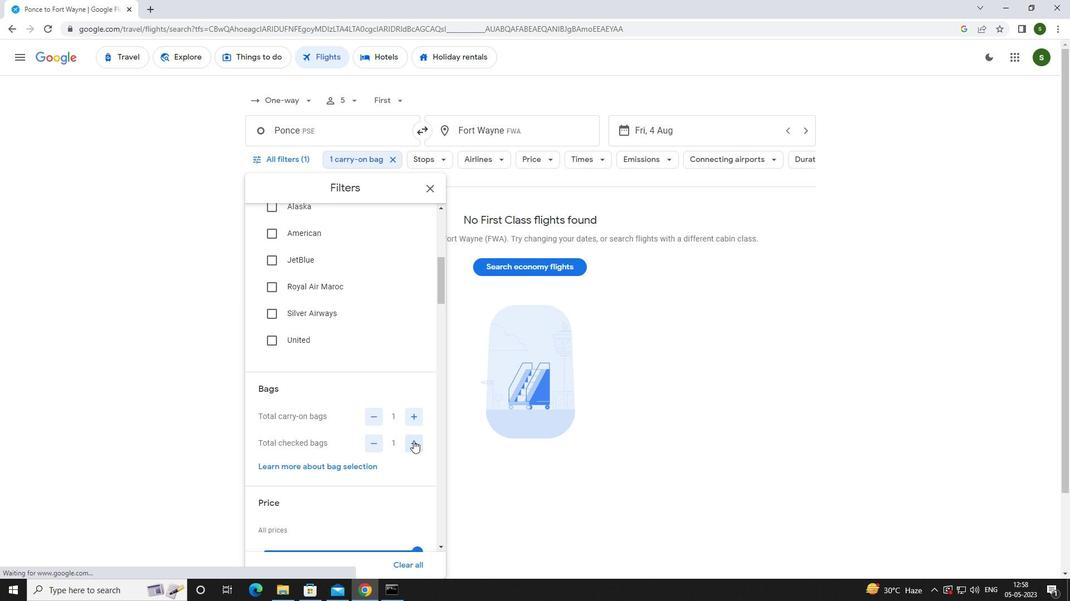 
Action: Mouse pressed left at (413, 441)
Screenshot: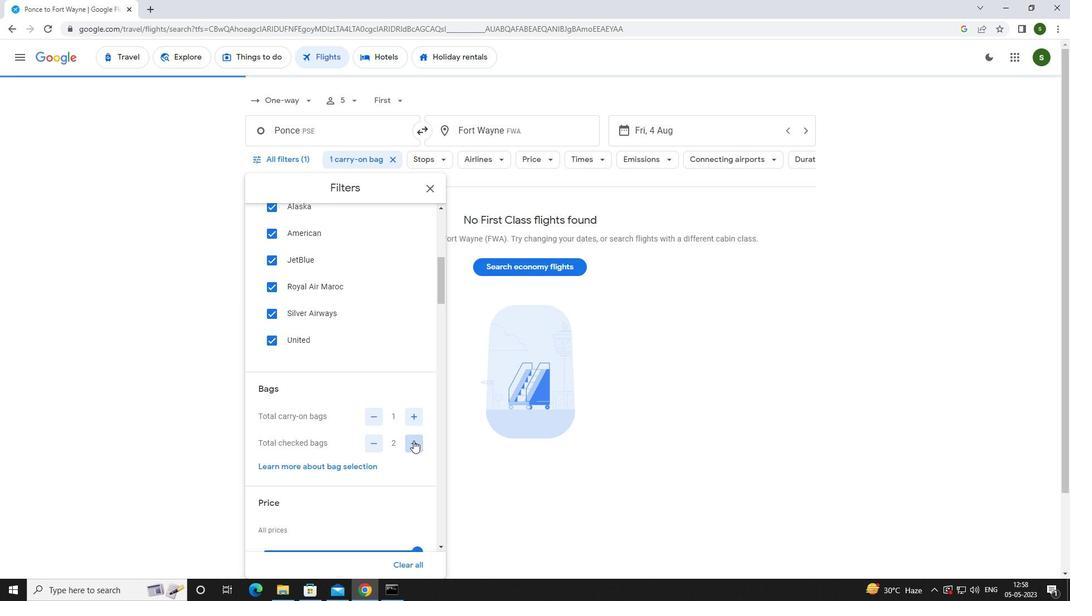 
Action: Mouse pressed left at (413, 441)
Screenshot: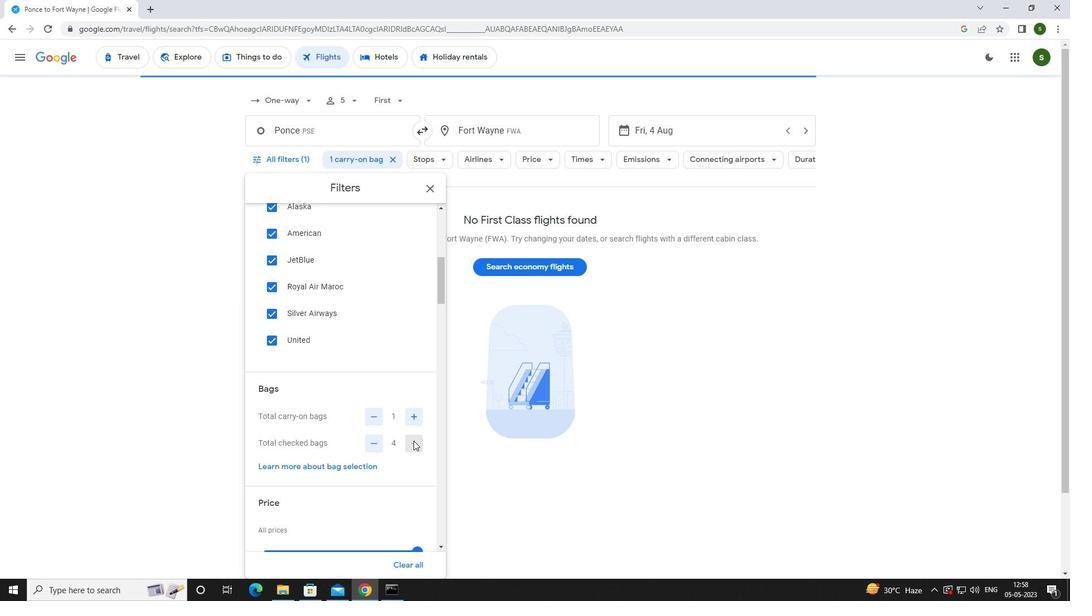 
Action: Mouse scrolled (413, 440) with delta (0, 0)
Screenshot: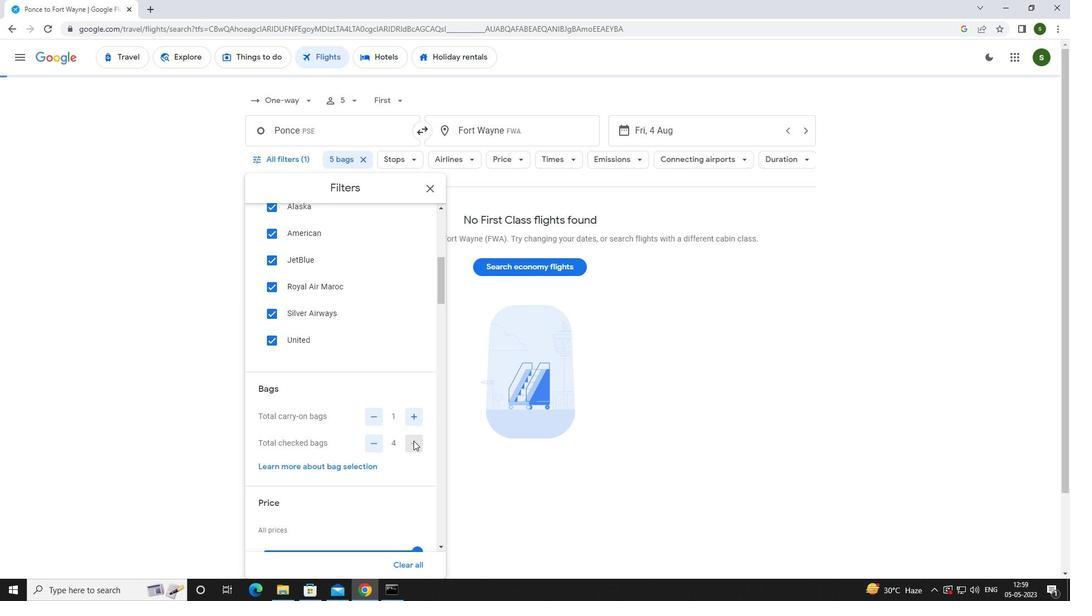 
Action: Mouse scrolled (413, 440) with delta (0, 0)
Screenshot: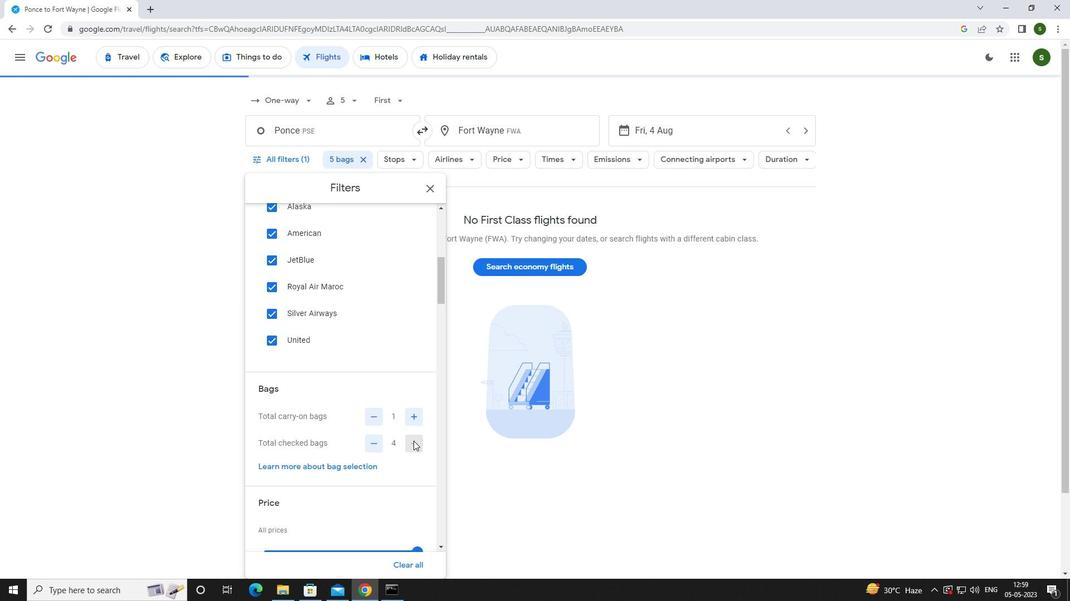 
Action: Mouse moved to (413, 441)
Screenshot: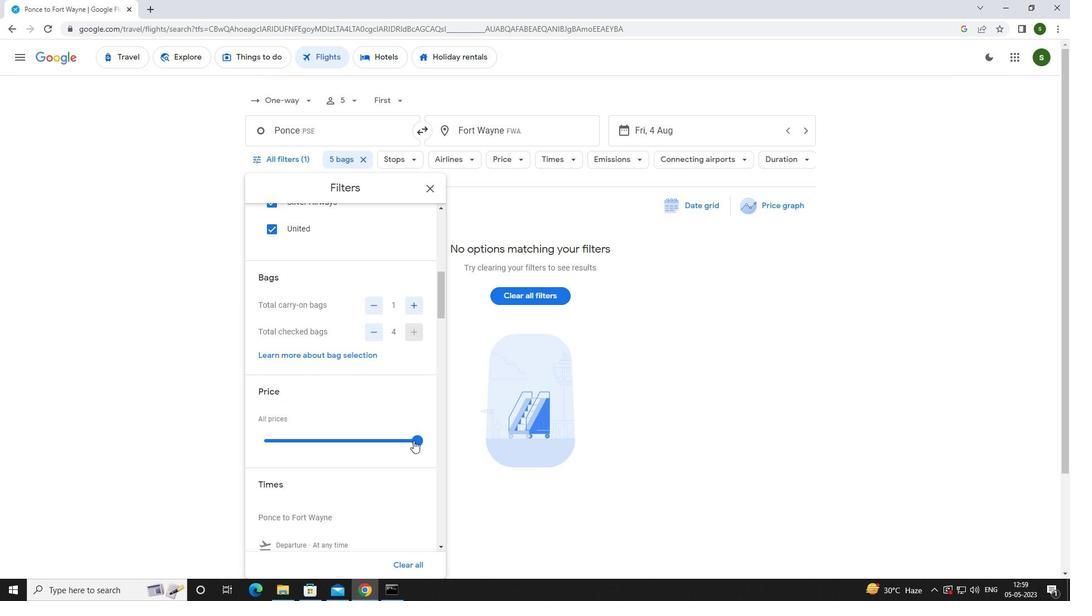 
Action: Mouse pressed left at (413, 441)
Screenshot: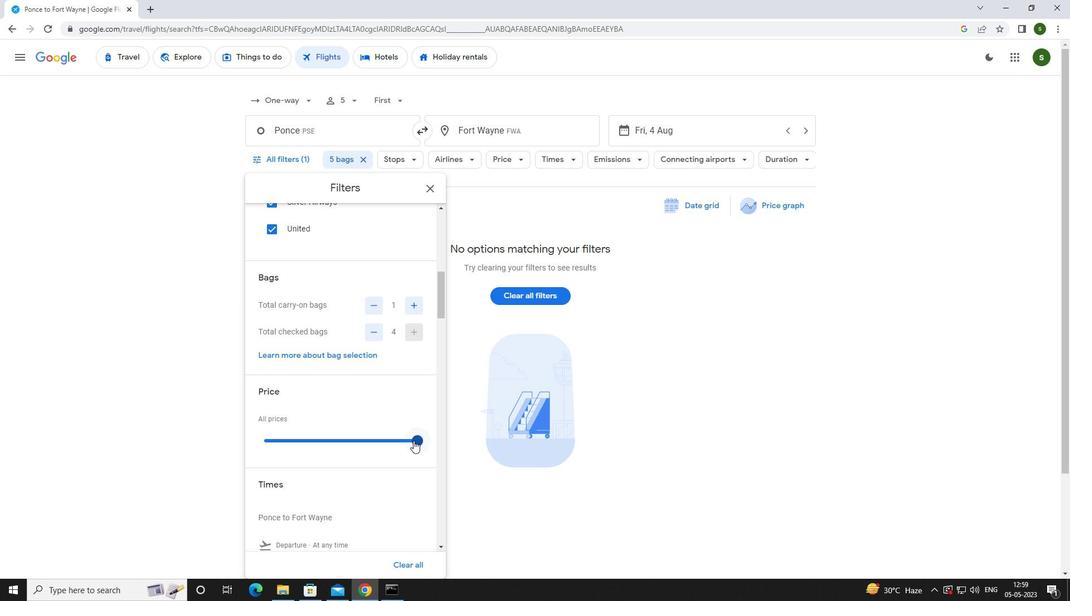 
Action: Mouse scrolled (413, 440) with delta (0, 0)
Screenshot: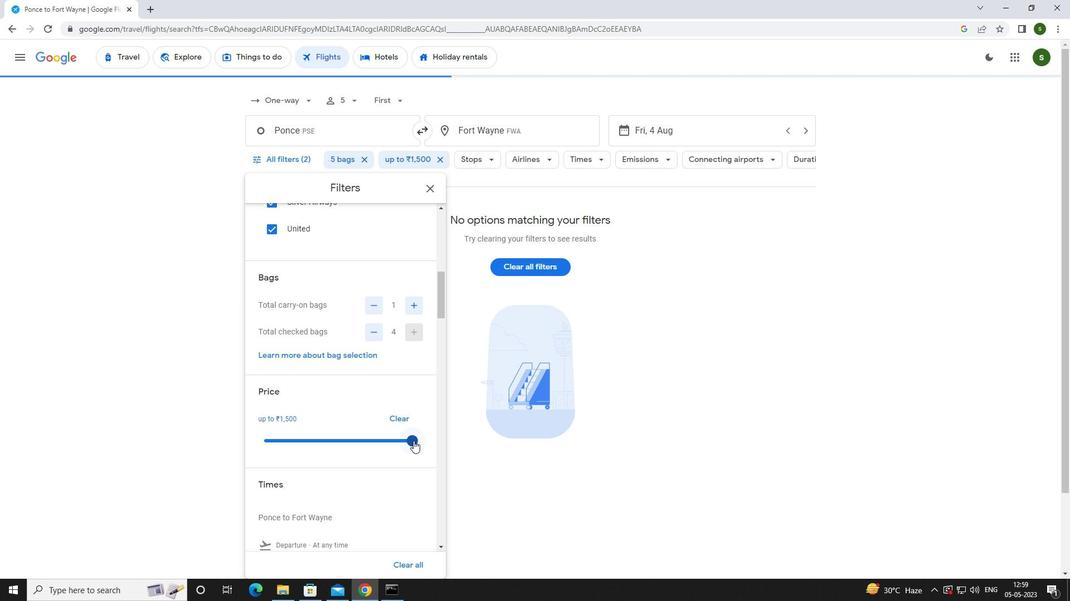 
Action: Mouse scrolled (413, 440) with delta (0, 0)
Screenshot: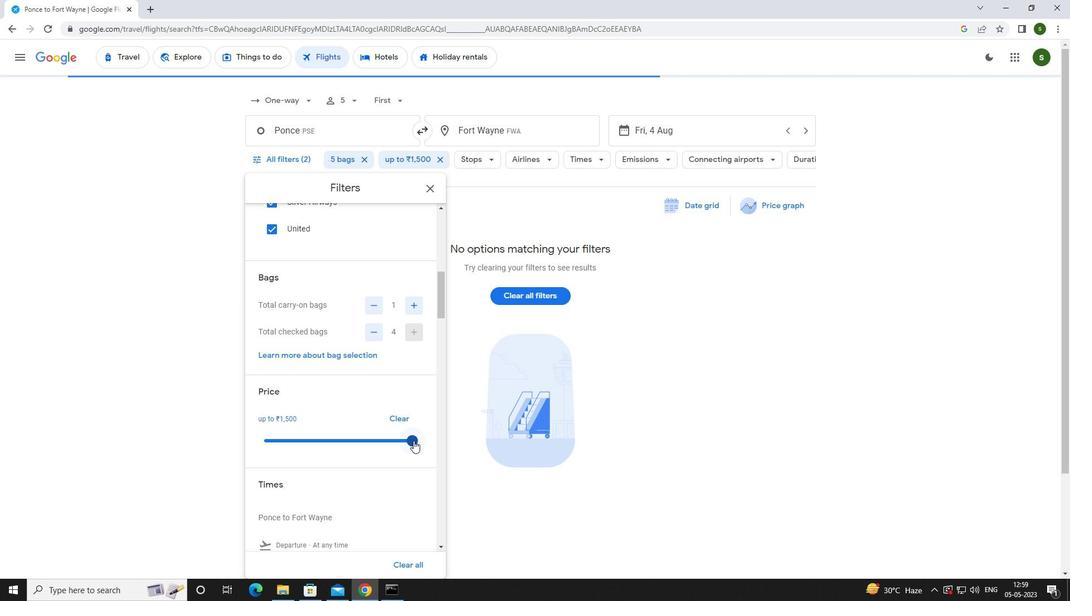 
Action: Mouse moved to (266, 455)
Screenshot: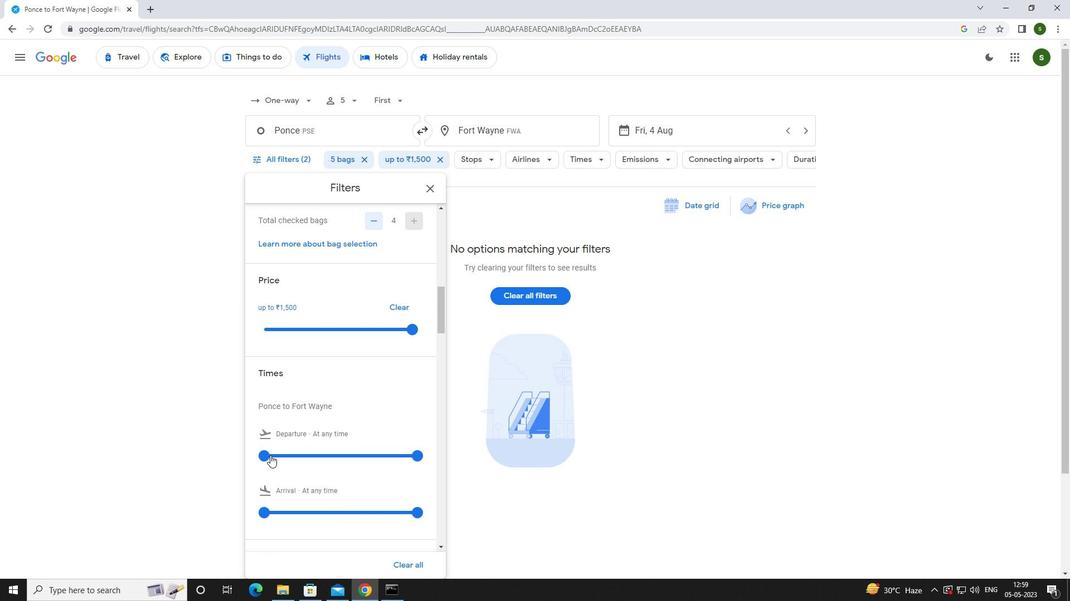 
Action: Mouse pressed left at (266, 455)
Screenshot: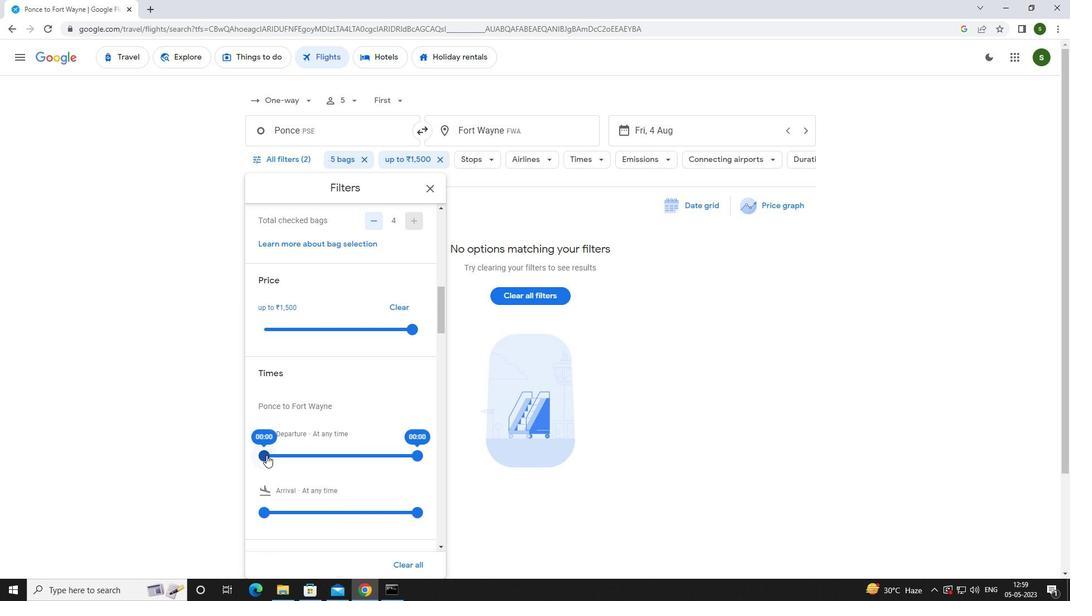 
Action: Mouse moved to (457, 473)
Screenshot: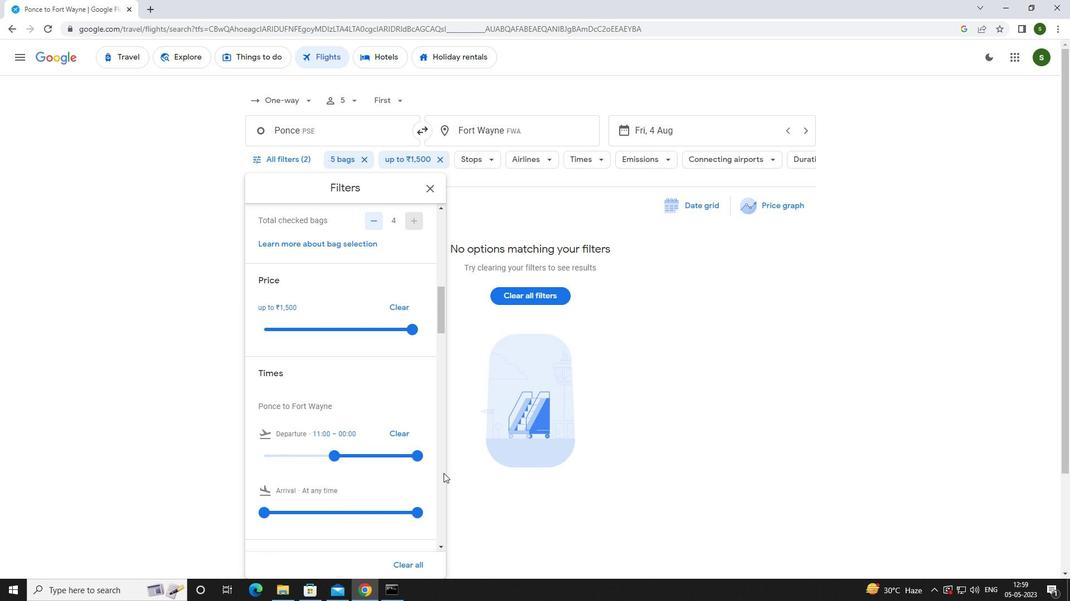 
Action: Mouse pressed left at (457, 473)
Screenshot: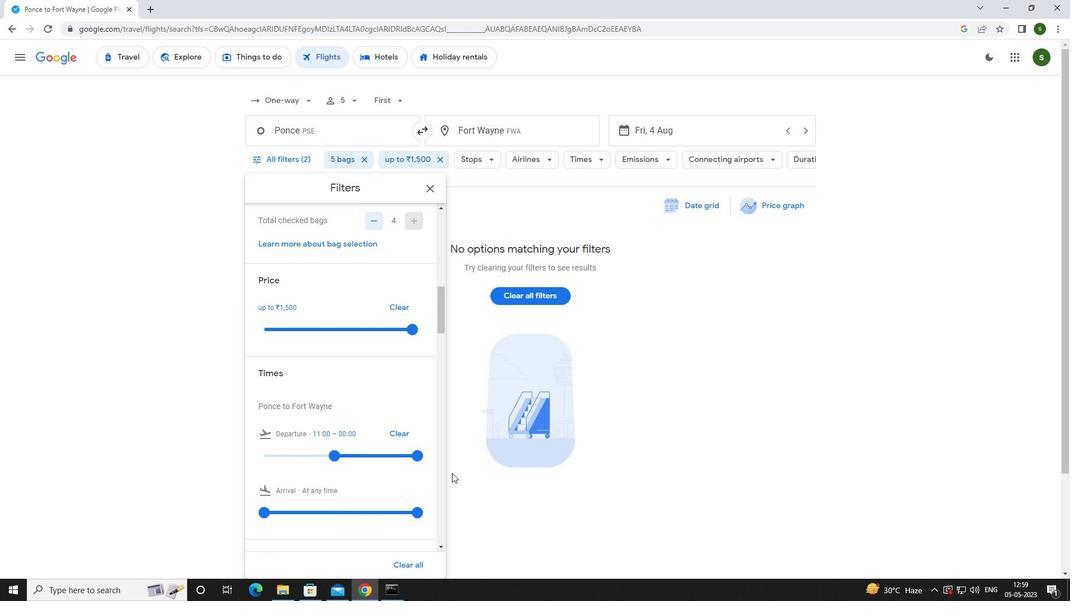 
